 Task: Look for space in Lyubotyn, Ukraine from 5th September, 2023 to 12th September, 2023 for 2 adults in price range Rs.10000 to Rs.15000.  With 1  bedroom having 1 bed and 1 bathroom. Property type can be house, flat, guest house, hotel. Booking option can be shelf check-in. Required host language is English.
Action: Mouse moved to (537, 136)
Screenshot: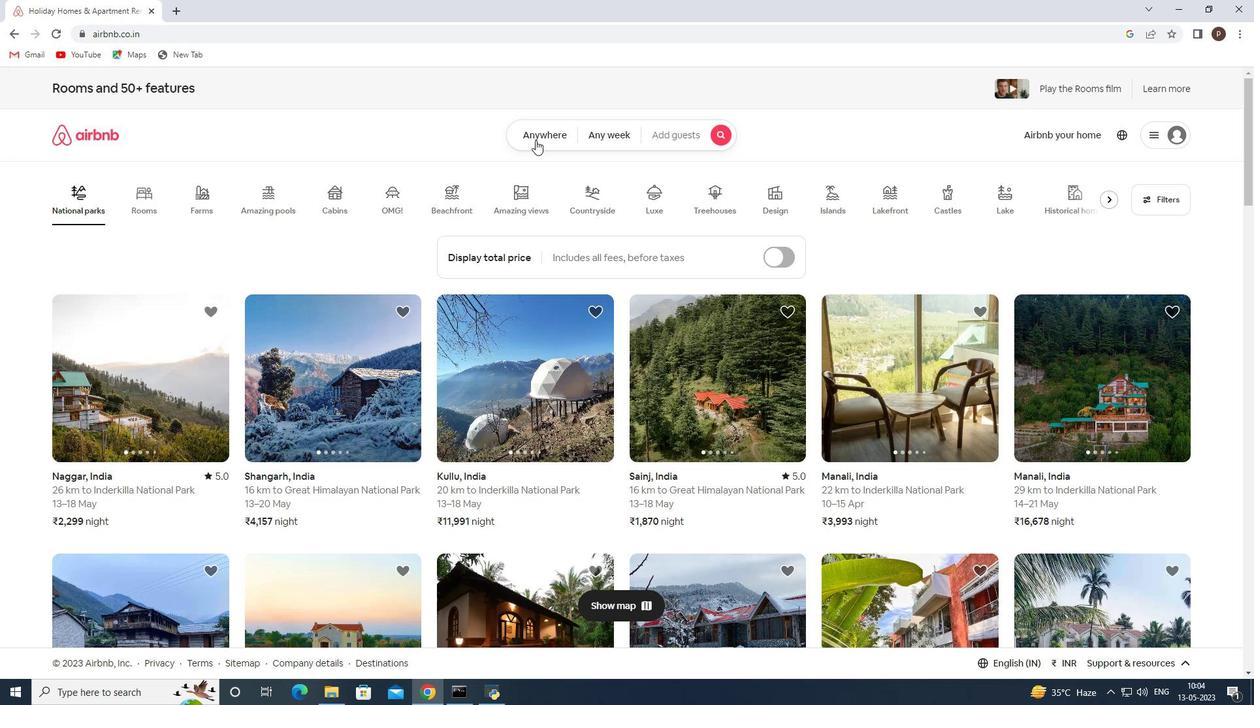 
Action: Mouse pressed left at (537, 136)
Screenshot: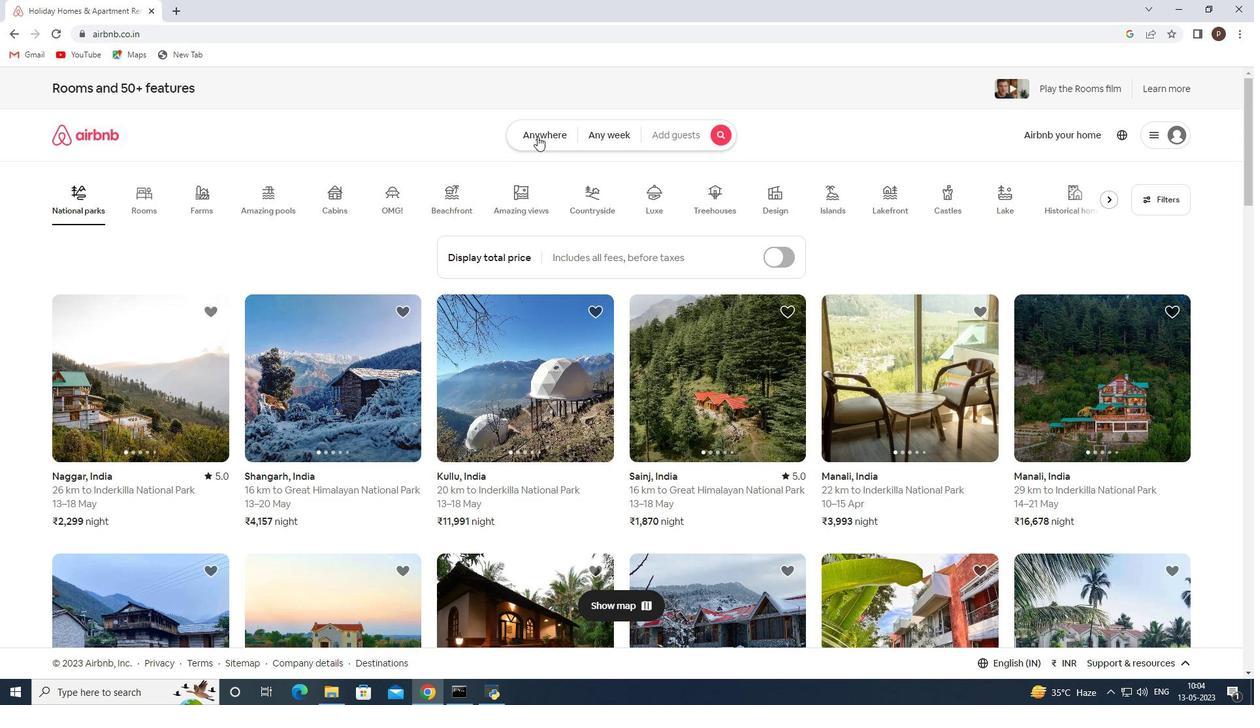 
Action: Mouse moved to (398, 190)
Screenshot: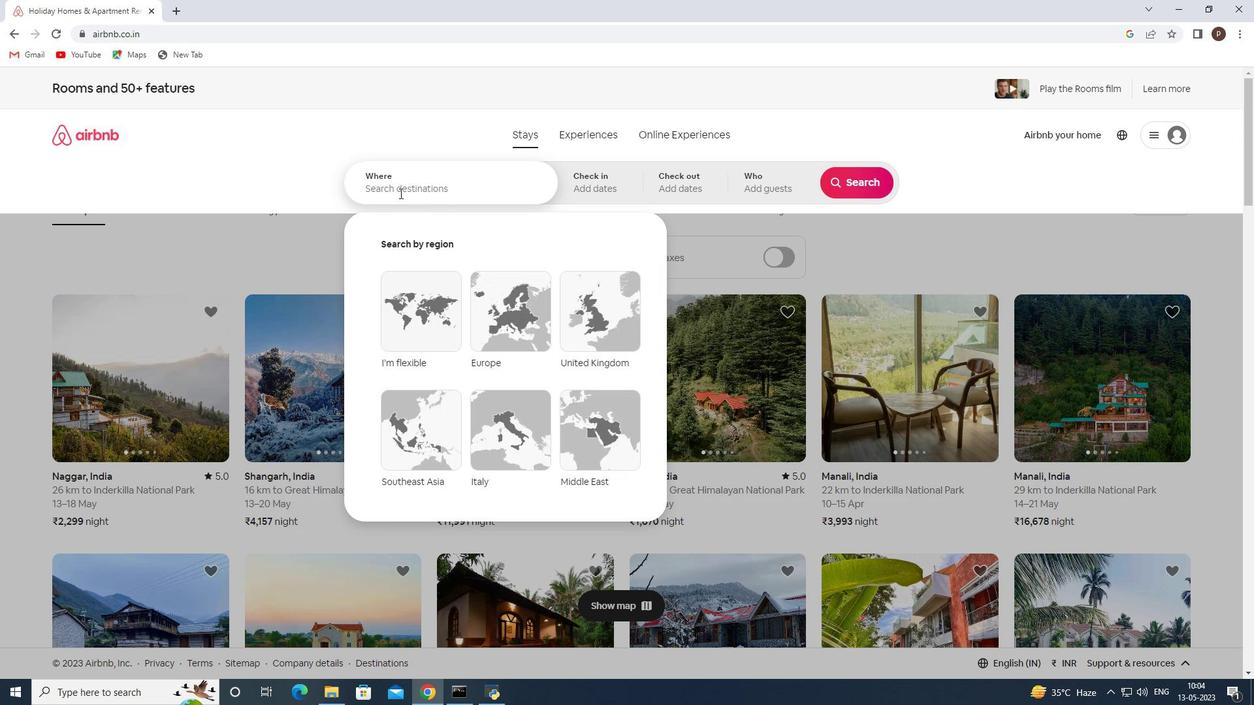 
Action: Mouse pressed left at (398, 190)
Screenshot: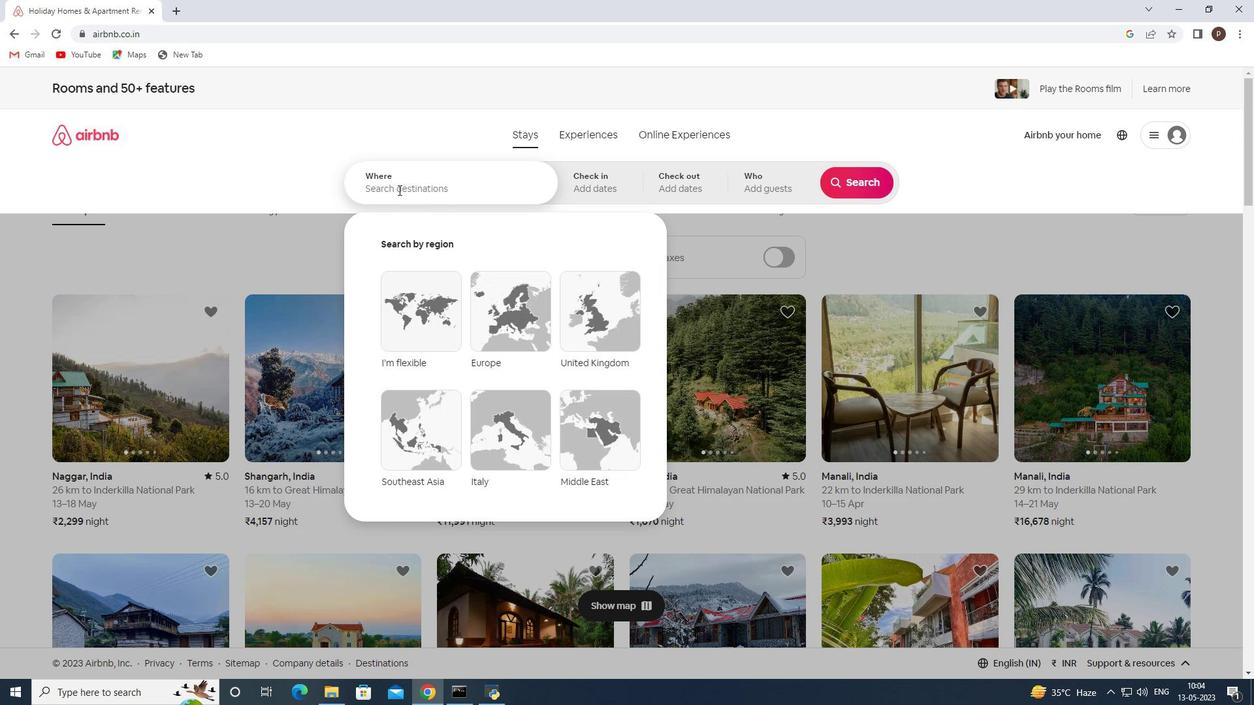 
Action: Key pressed <Key.caps_lock>L<Key.caps_lock>yubotyn,<Key.space><Key.caps_lock>U<Key.caps_lock>kraine<Key.enter>
Screenshot: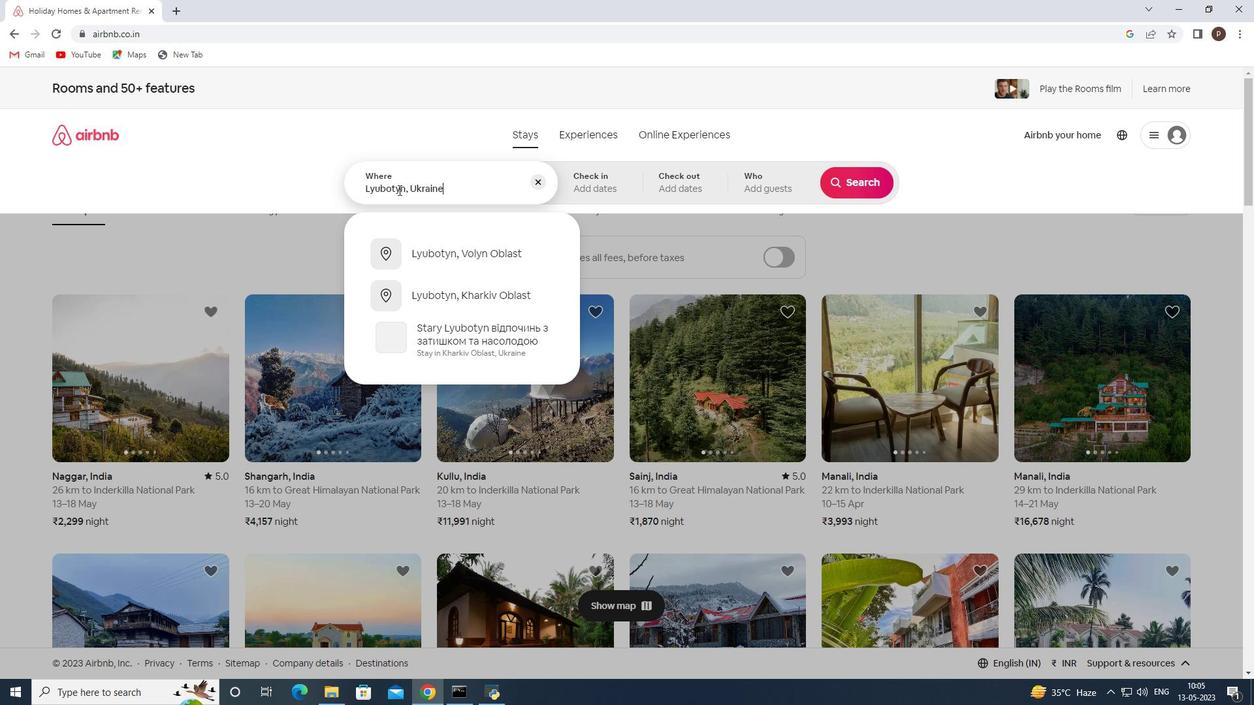 
Action: Mouse moved to (859, 284)
Screenshot: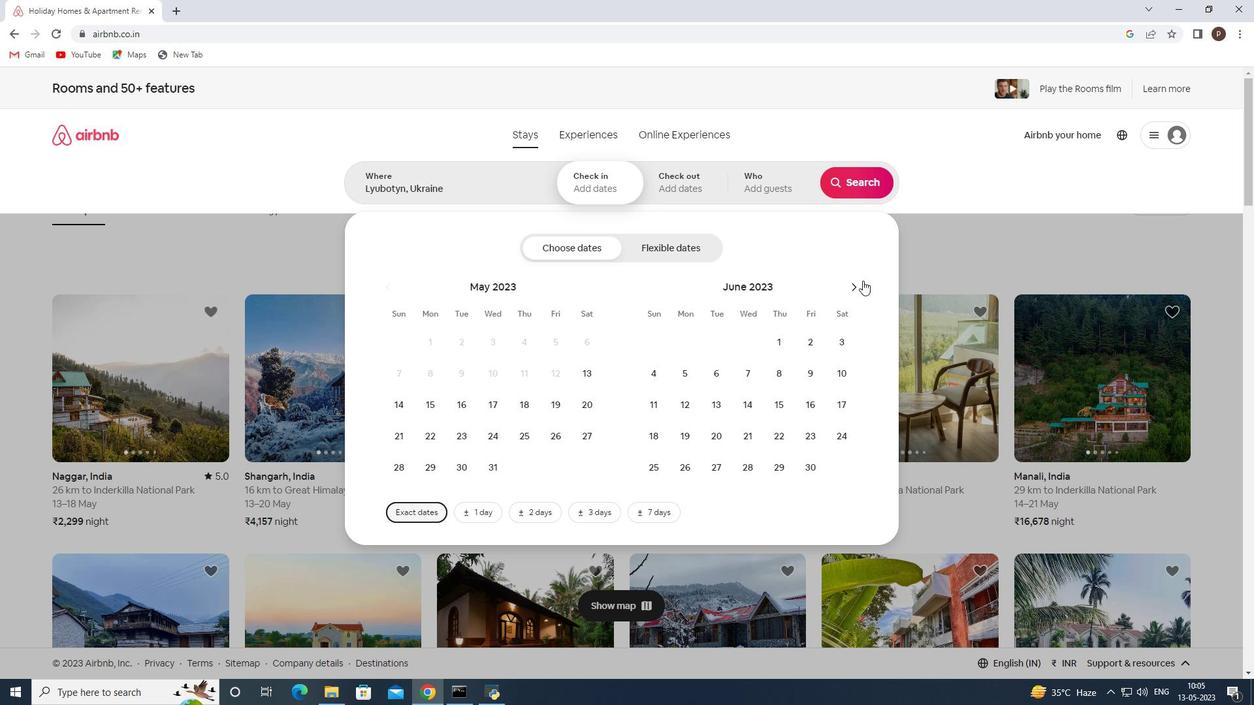 
Action: Mouse pressed left at (859, 284)
Screenshot: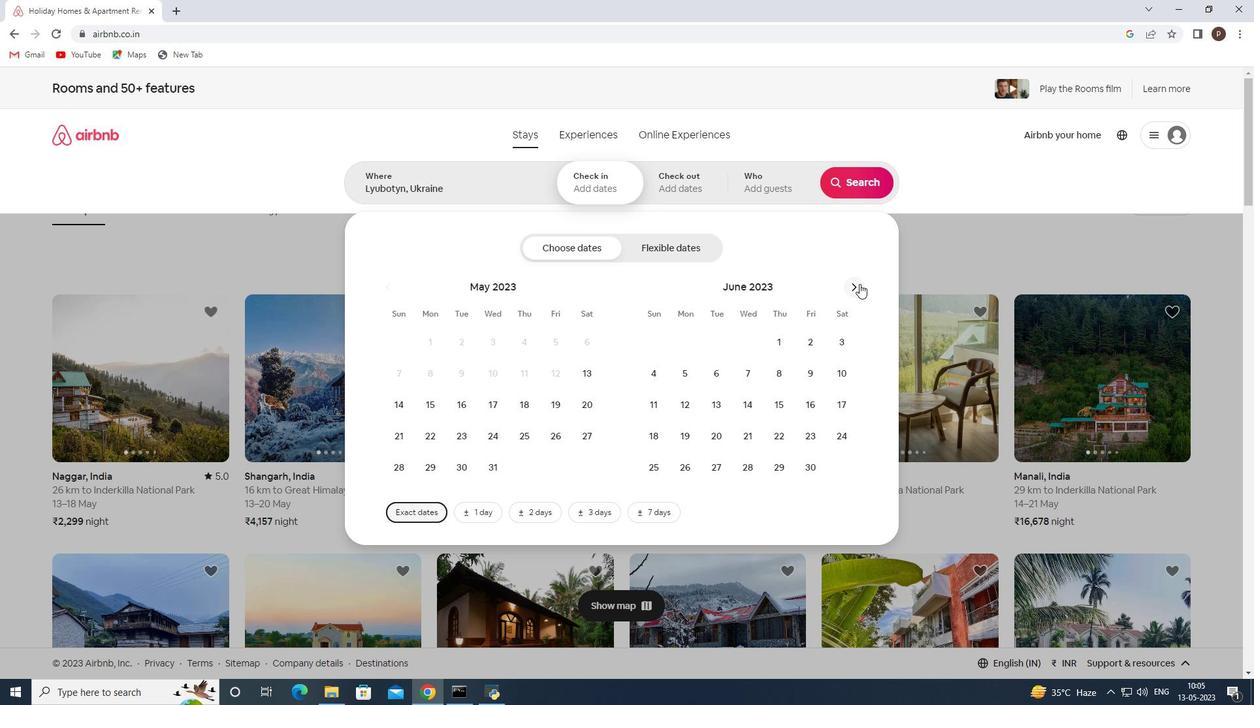 
Action: Mouse pressed left at (859, 284)
Screenshot: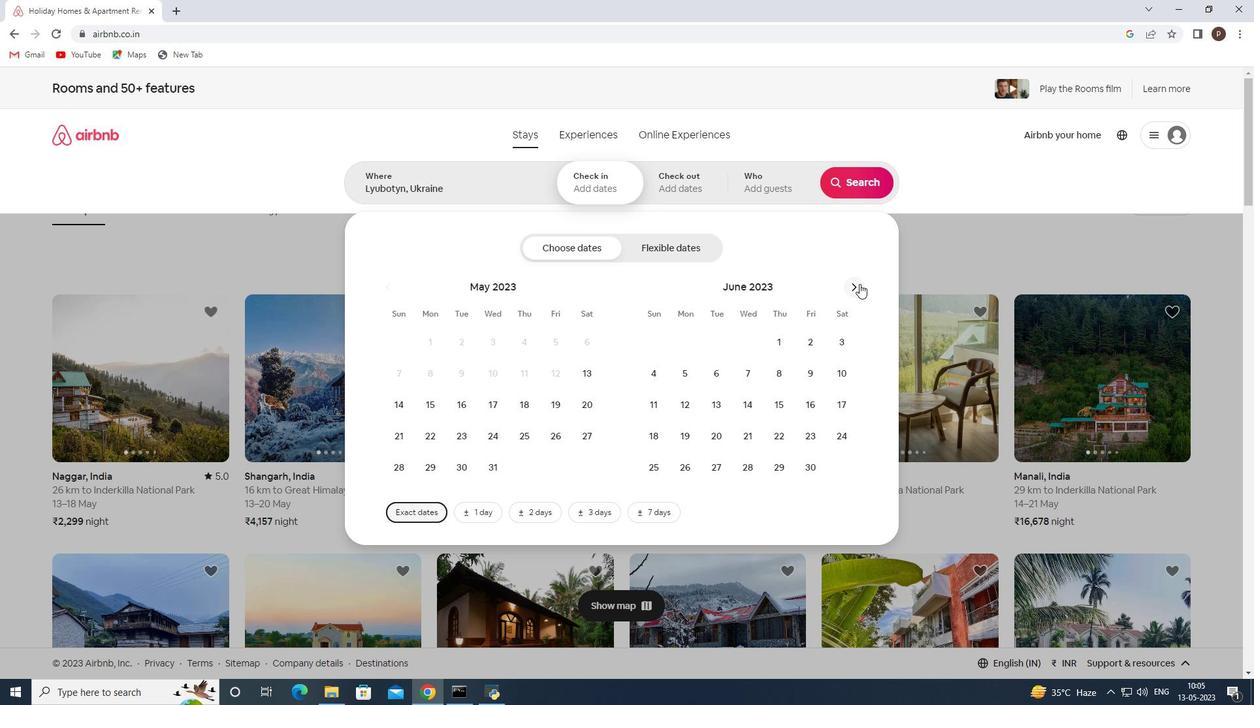 
Action: Mouse pressed left at (859, 284)
Screenshot: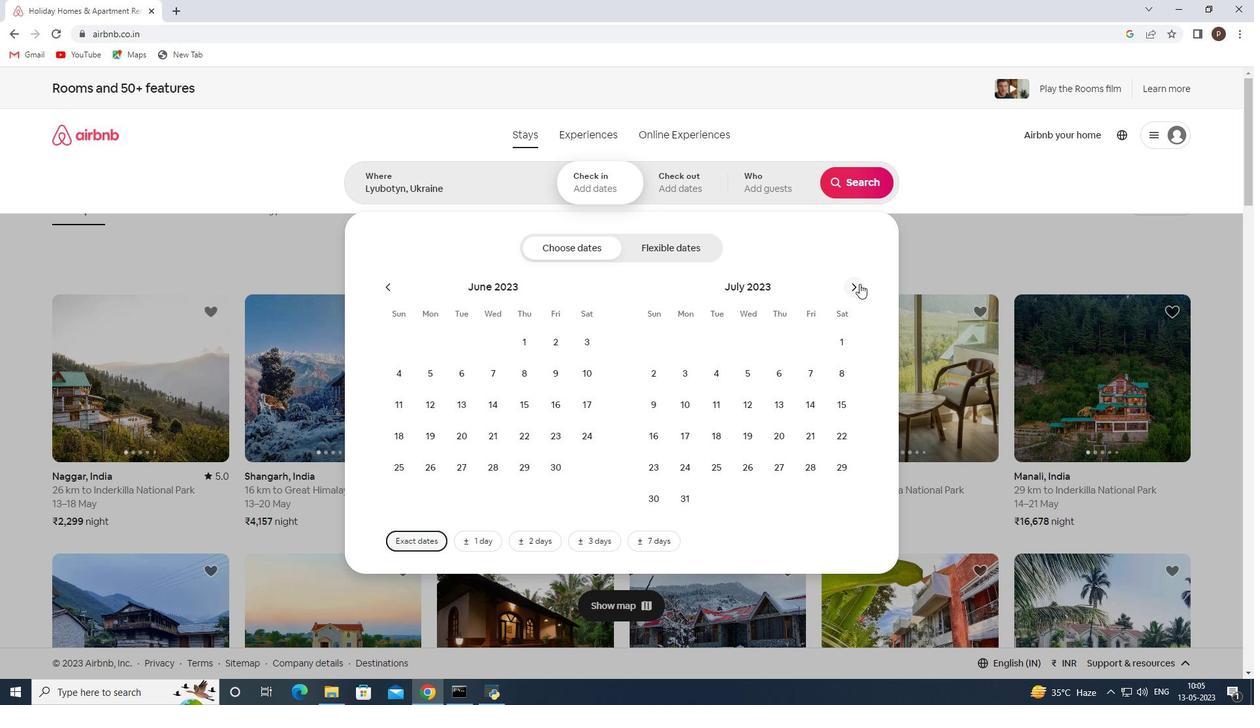 
Action: Mouse pressed left at (859, 284)
Screenshot: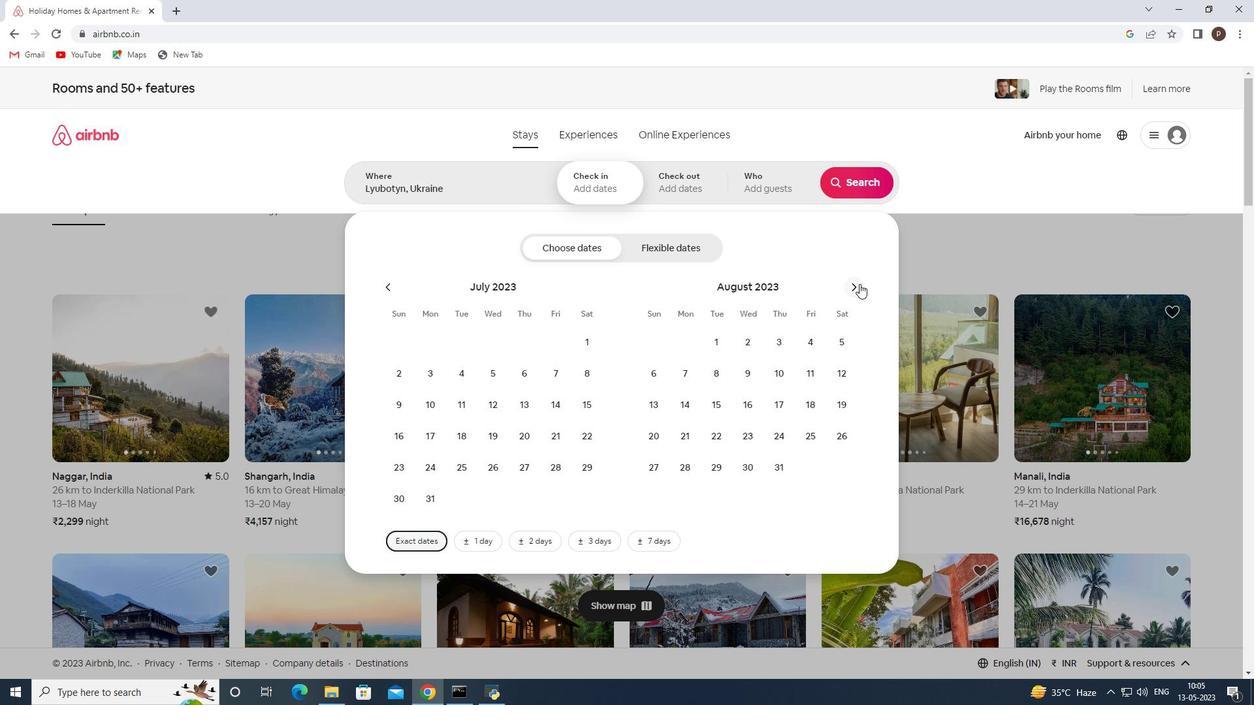 
Action: Mouse moved to (716, 371)
Screenshot: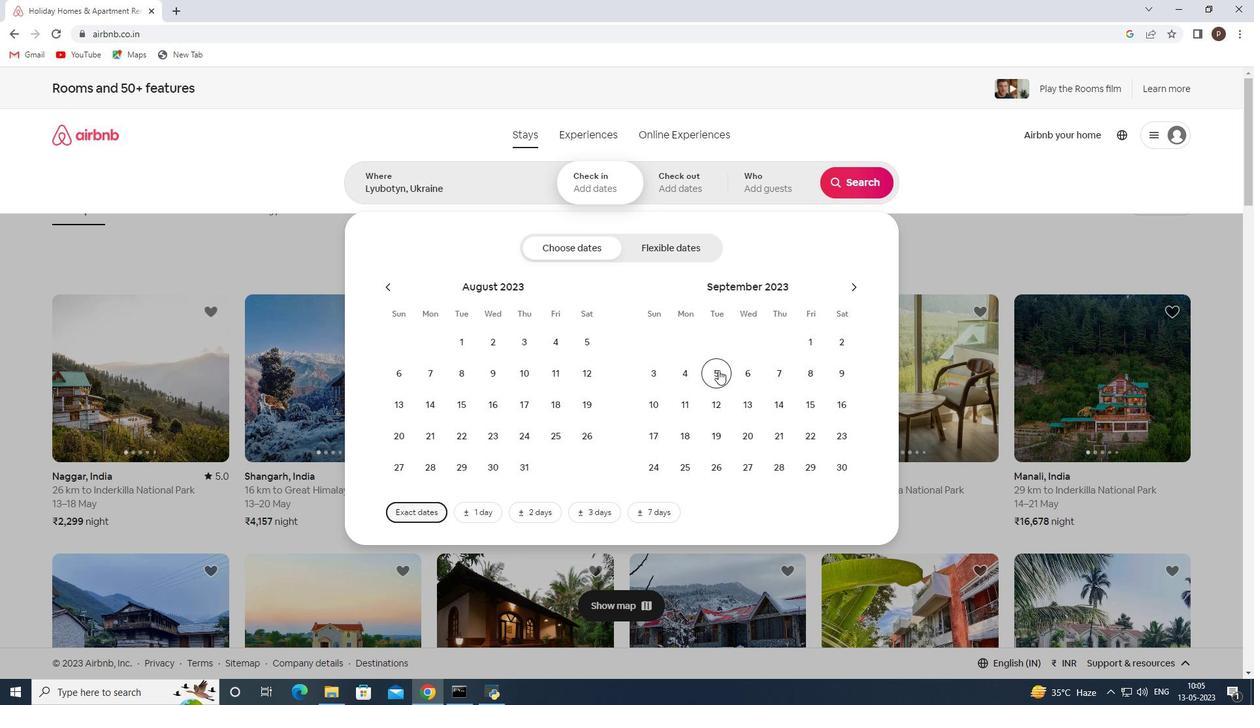 
Action: Mouse pressed left at (716, 371)
Screenshot: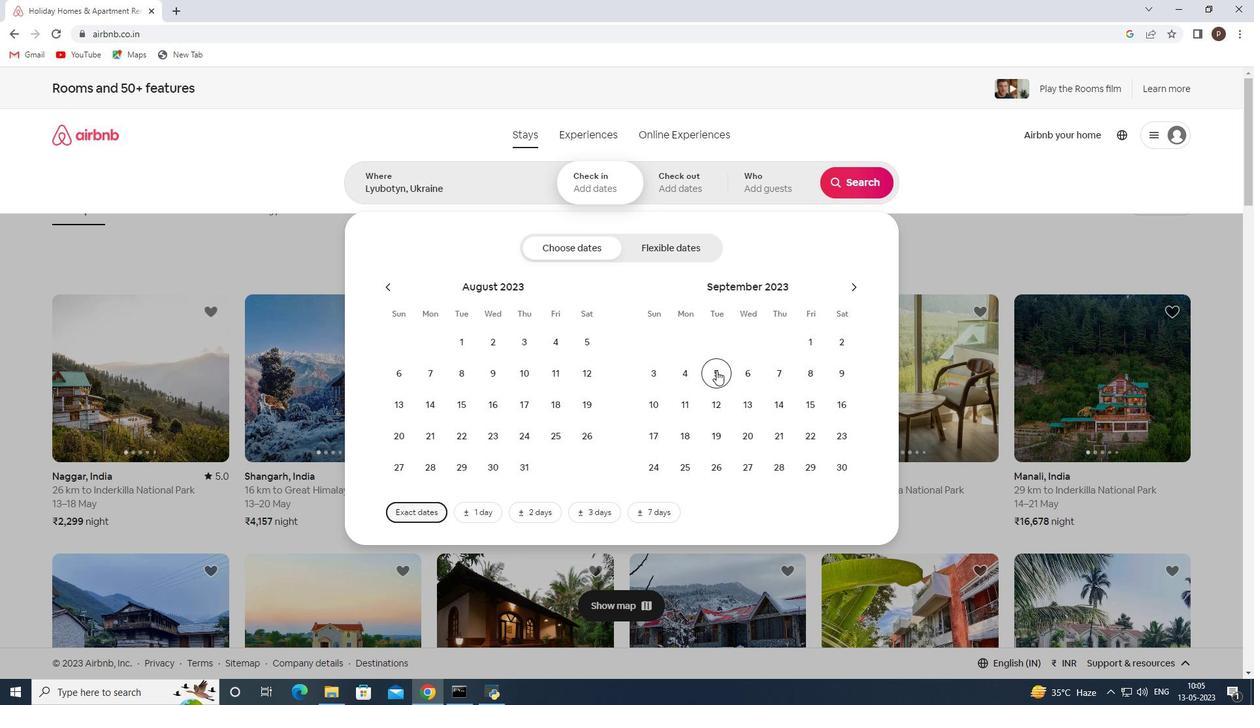 
Action: Mouse moved to (713, 402)
Screenshot: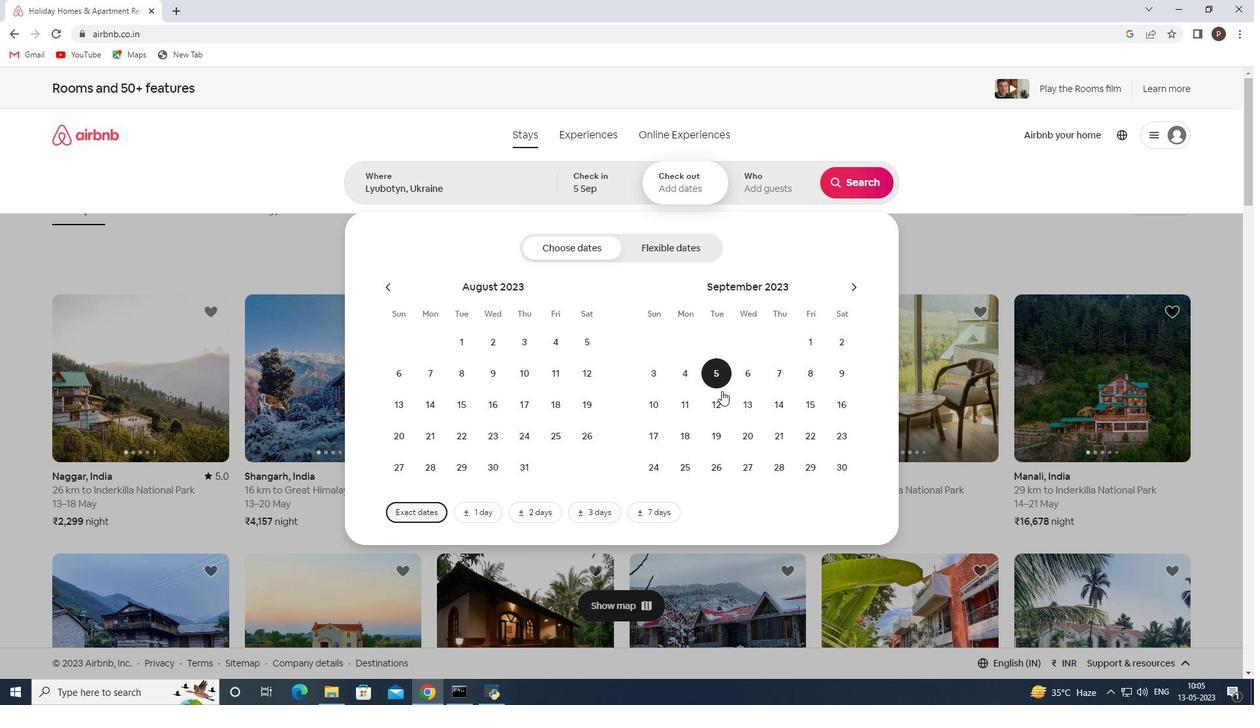 
Action: Mouse pressed left at (713, 402)
Screenshot: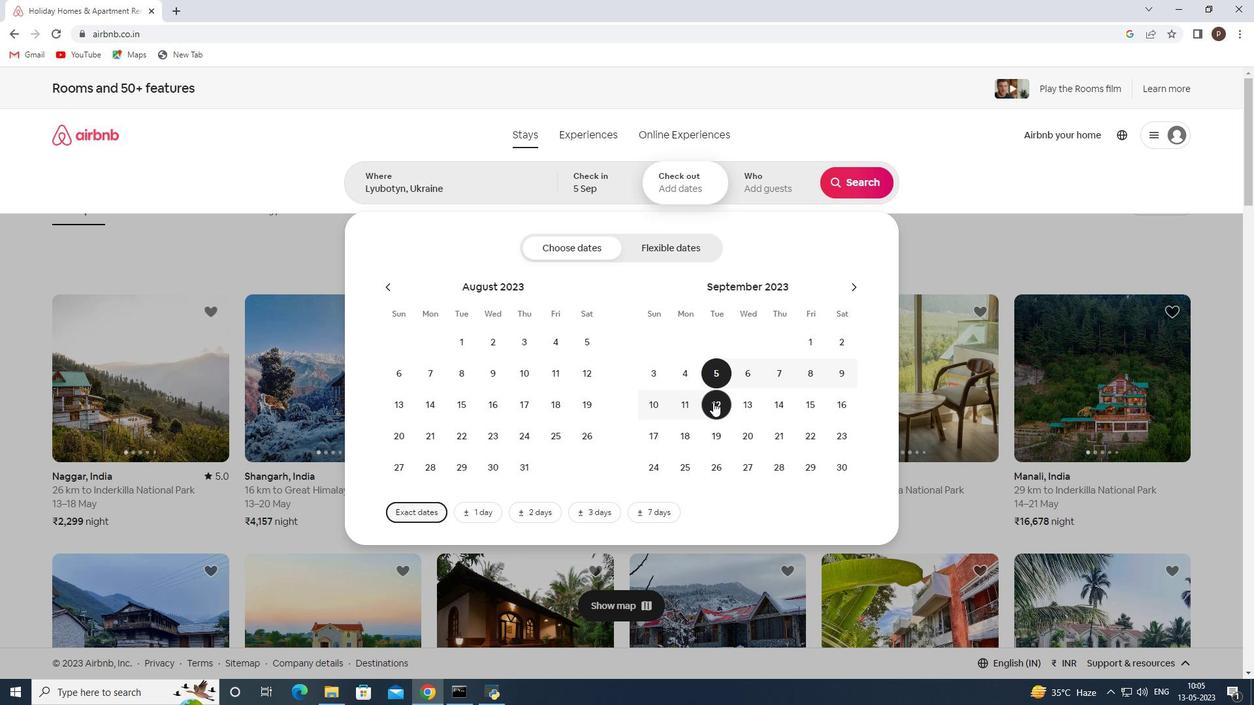 
Action: Mouse moved to (758, 188)
Screenshot: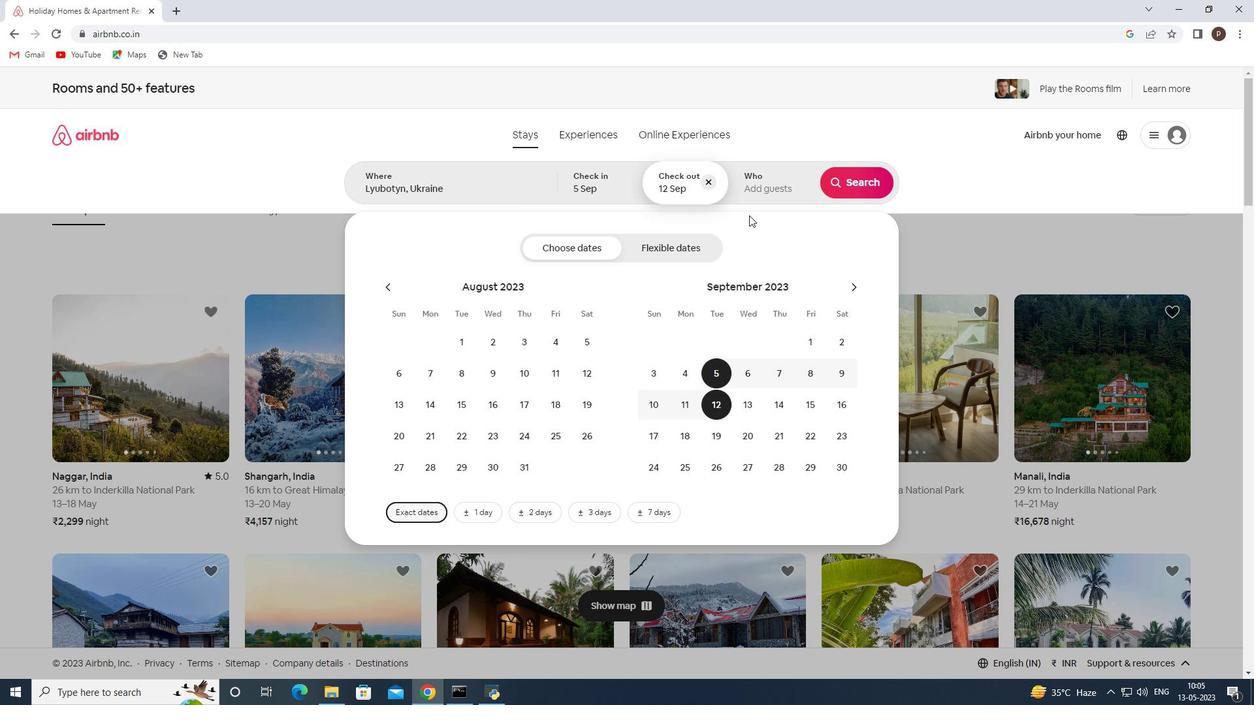 
Action: Mouse pressed left at (758, 188)
Screenshot: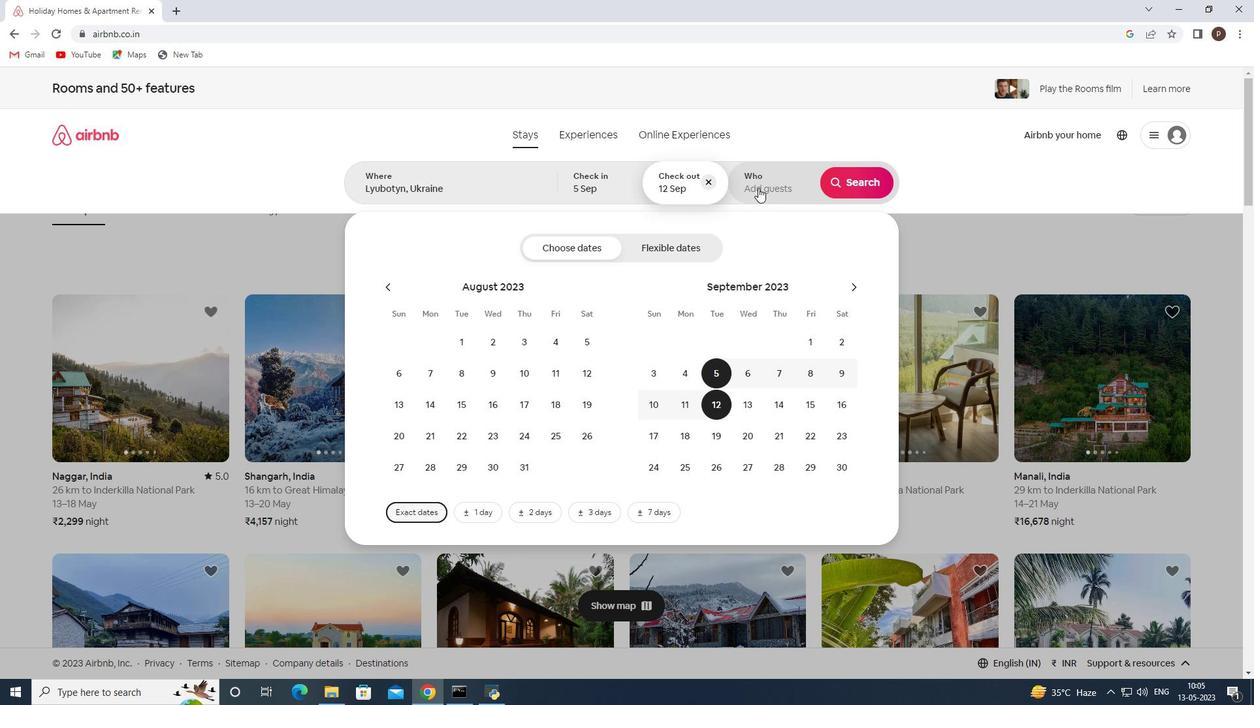 
Action: Mouse moved to (857, 248)
Screenshot: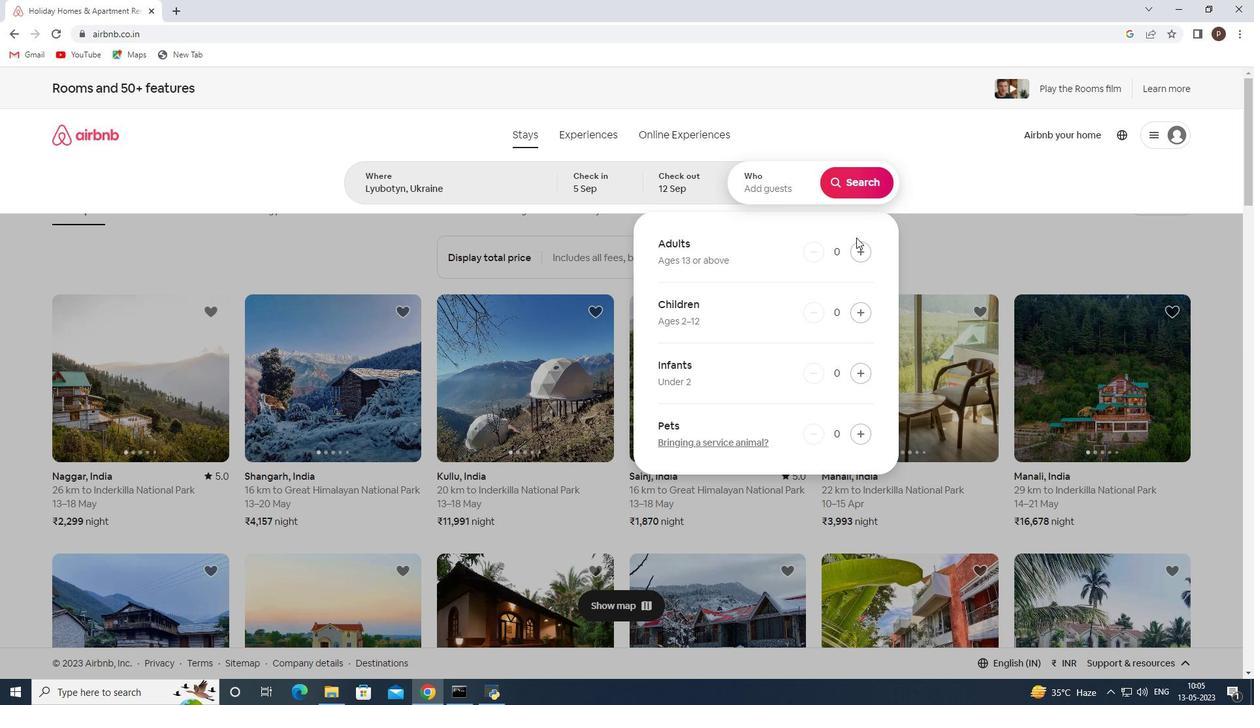 
Action: Mouse pressed left at (857, 248)
Screenshot: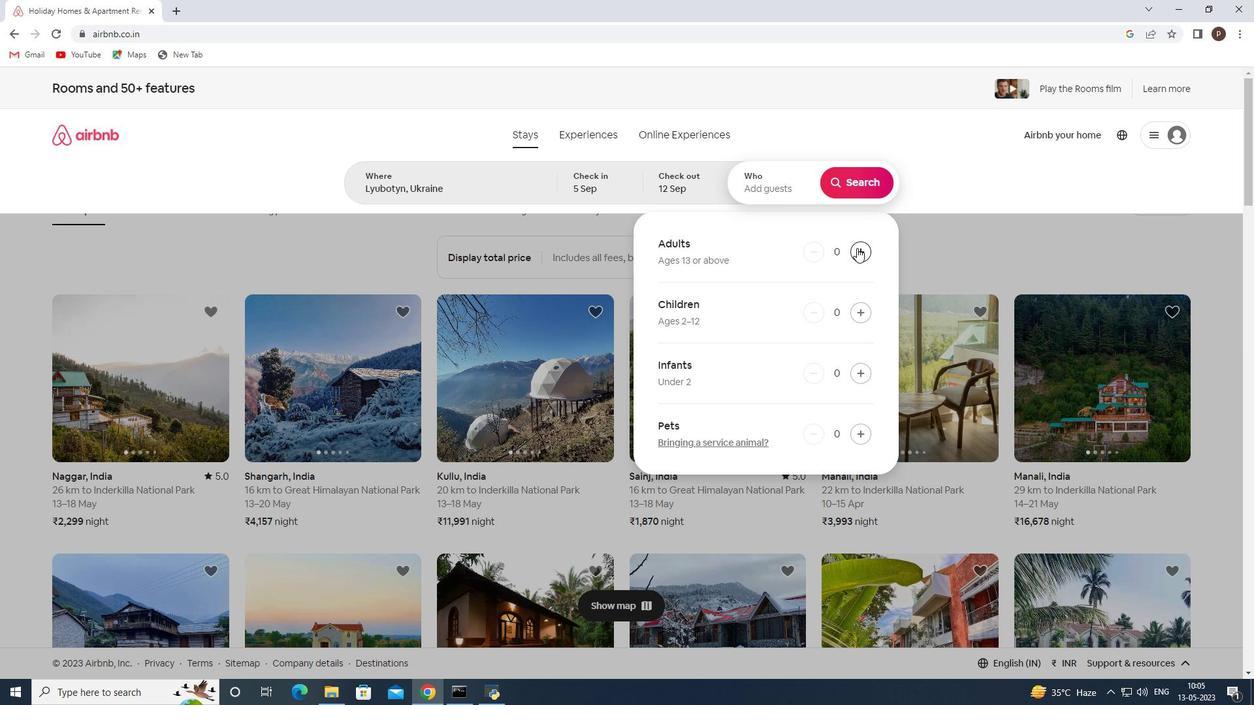 
Action: Mouse pressed left at (857, 248)
Screenshot: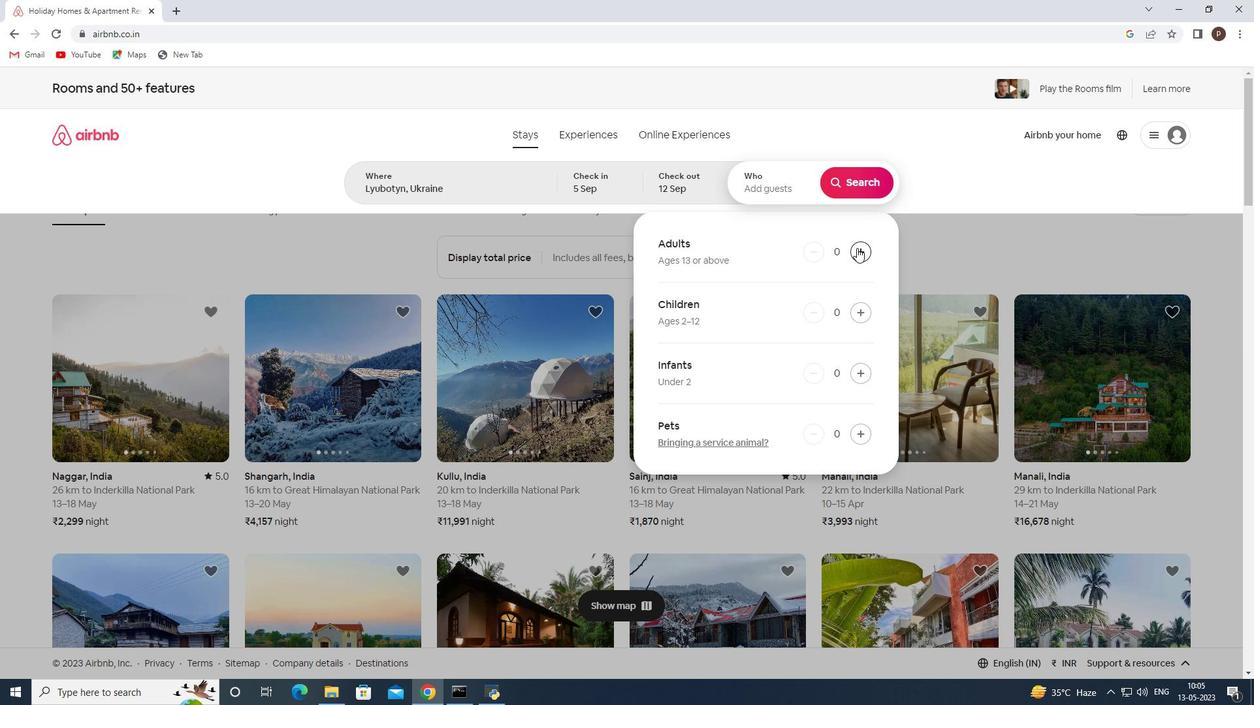 
Action: Mouse moved to (850, 183)
Screenshot: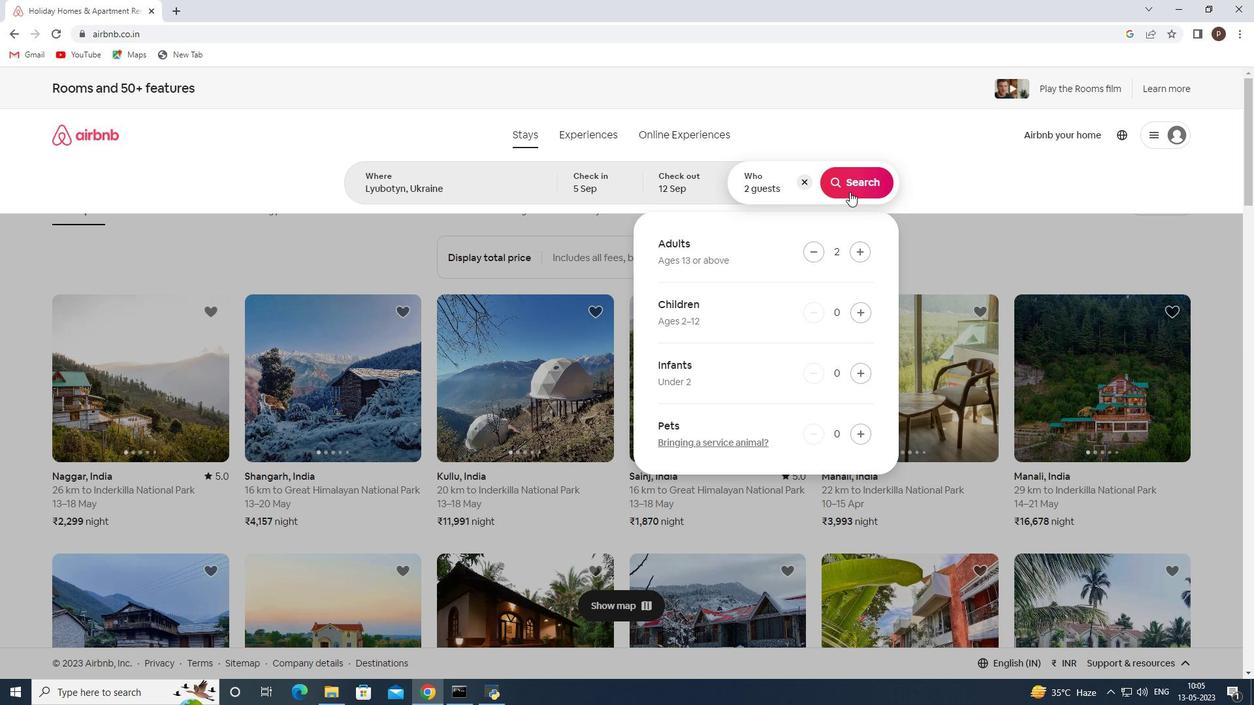 
Action: Mouse pressed left at (850, 183)
Screenshot: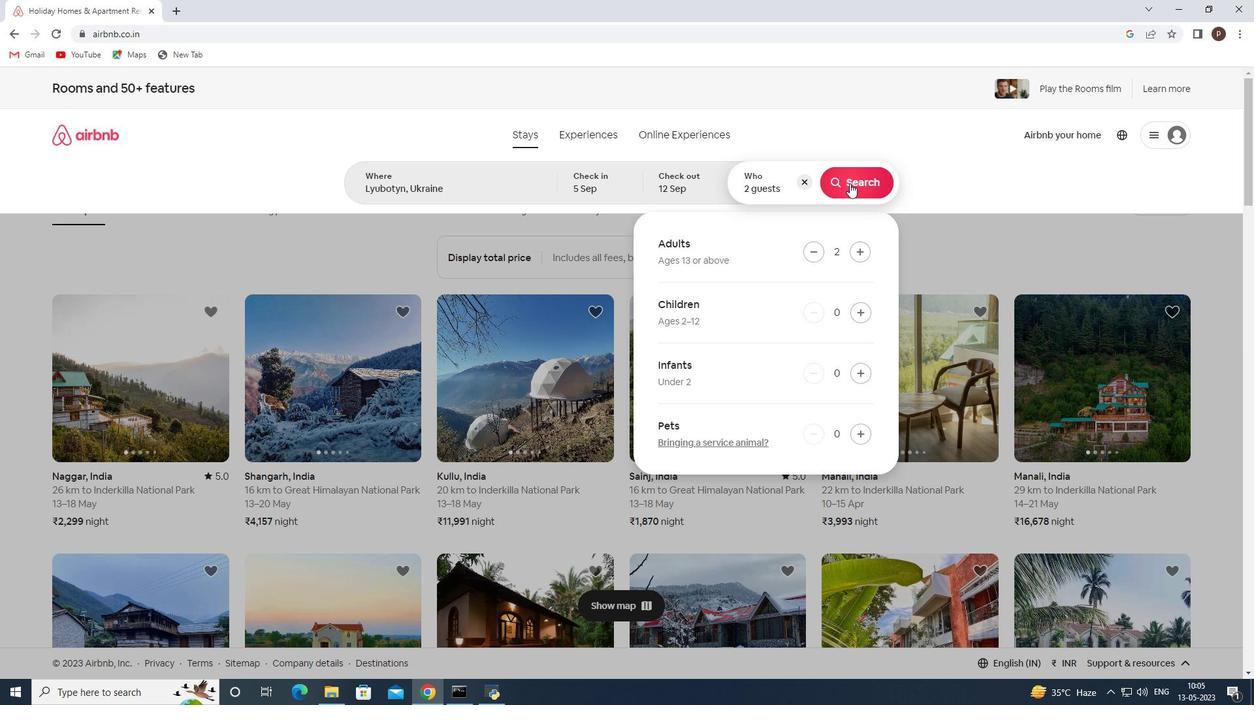 
Action: Mouse moved to (1174, 139)
Screenshot: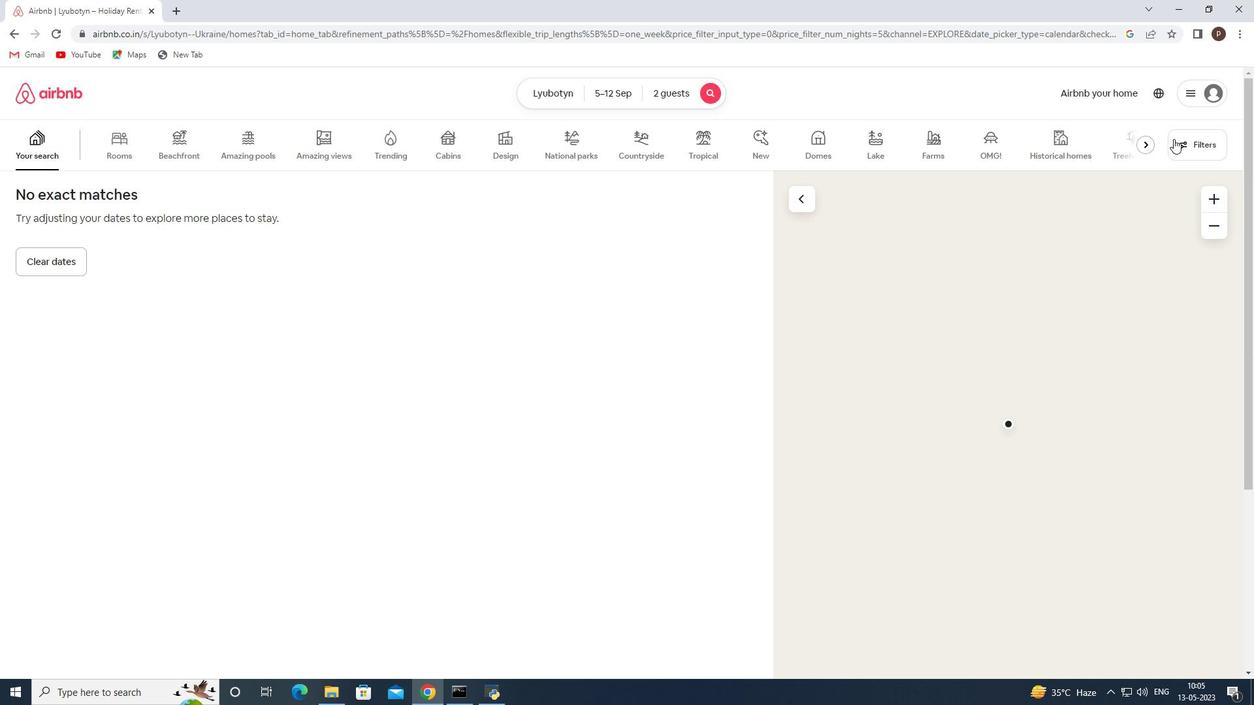 
Action: Mouse pressed left at (1174, 139)
Screenshot: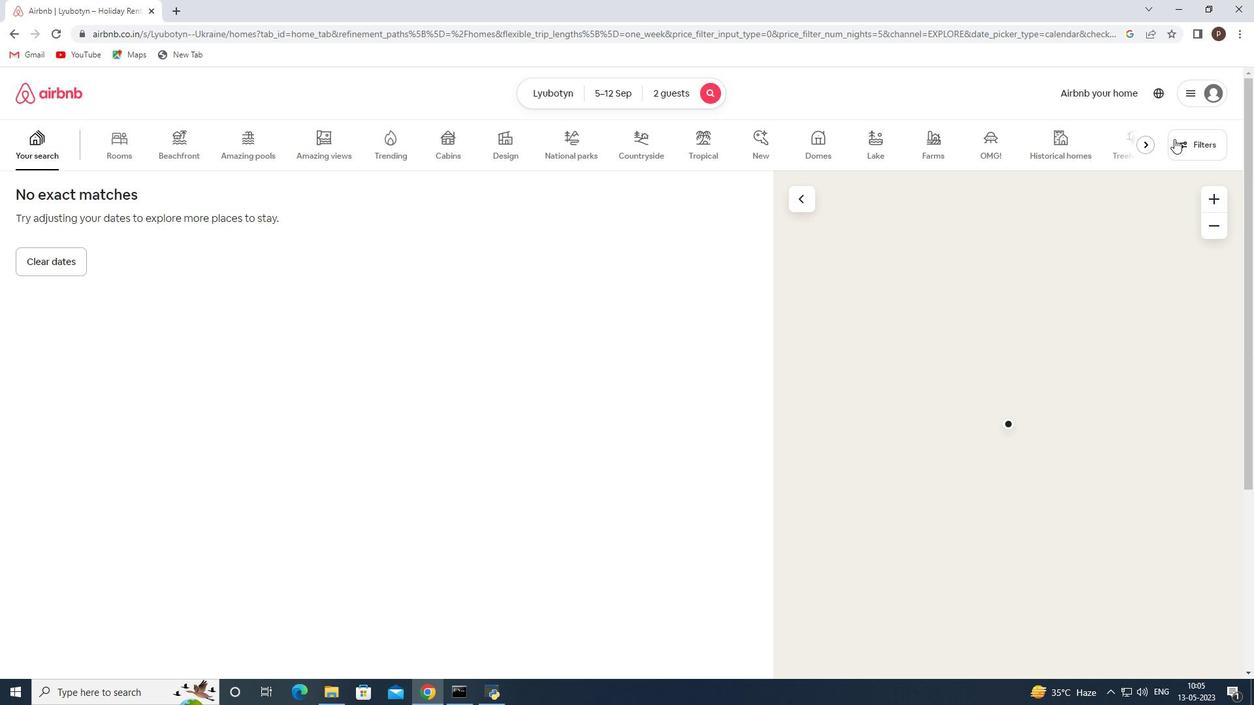 
Action: Mouse moved to (433, 464)
Screenshot: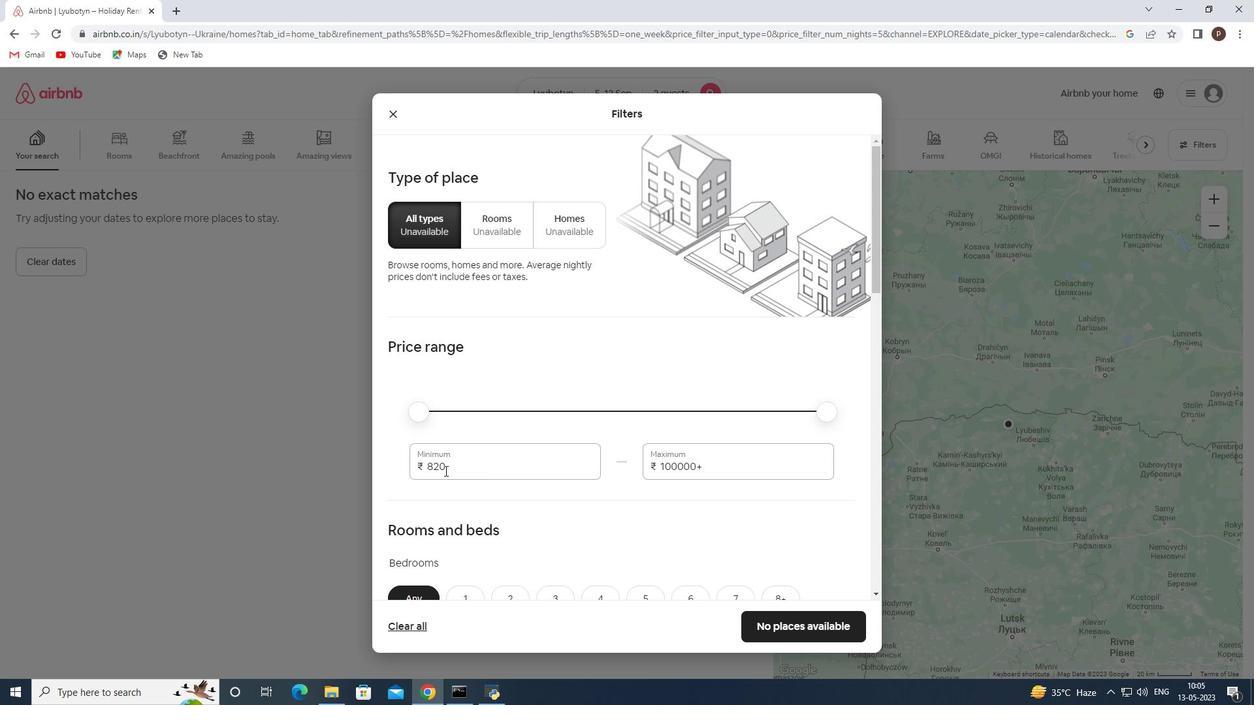 
Action: Mouse pressed left at (433, 464)
Screenshot: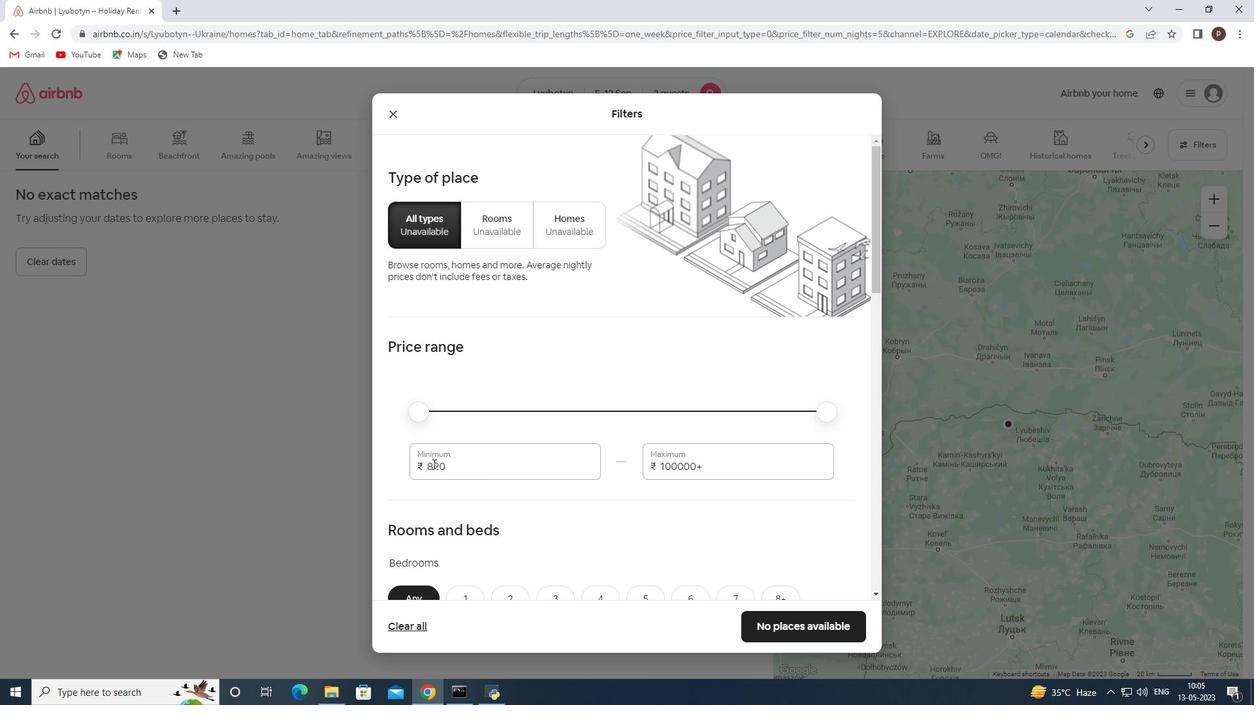 
Action: Mouse pressed left at (433, 464)
Screenshot: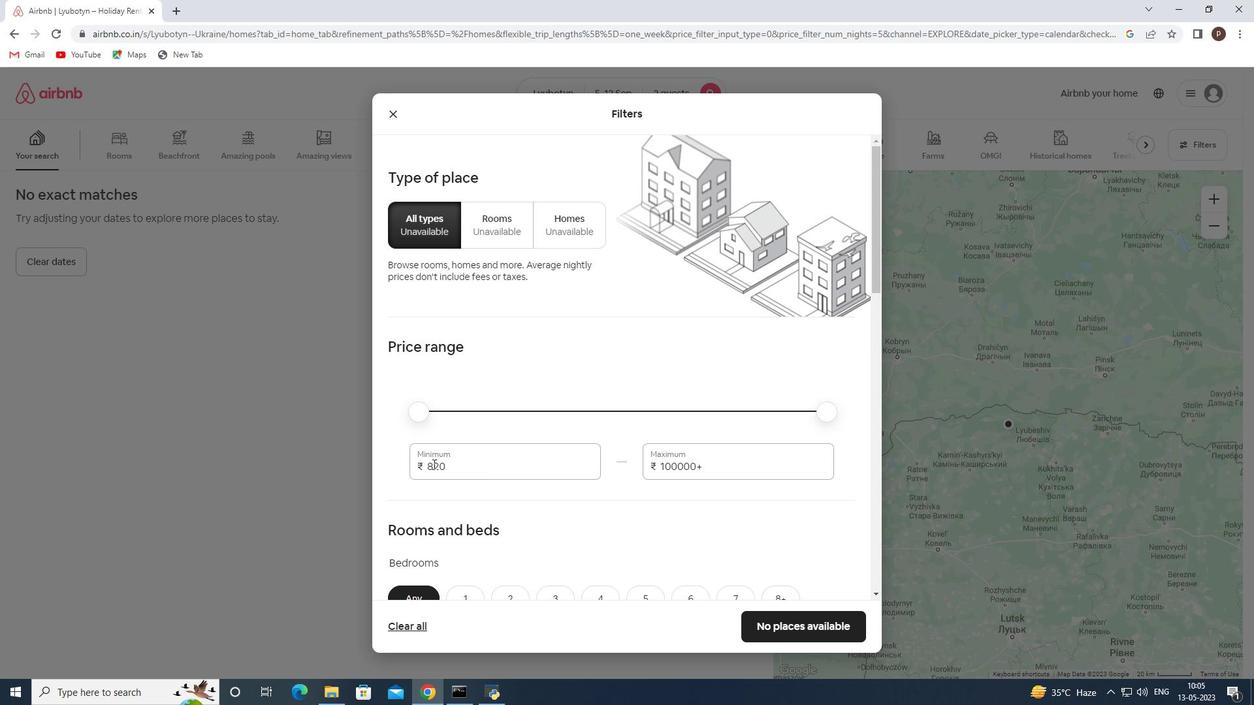 
Action: Key pressed 10000<Key.tab>15000
Screenshot: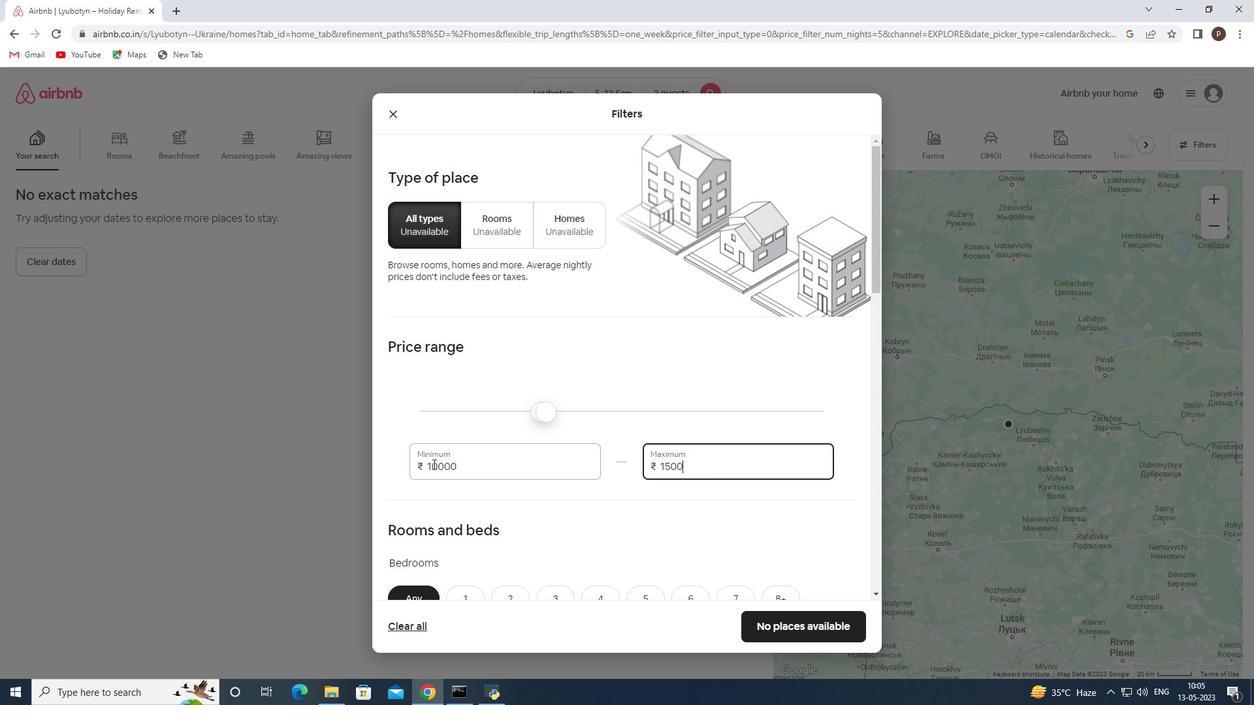 
Action: Mouse moved to (459, 521)
Screenshot: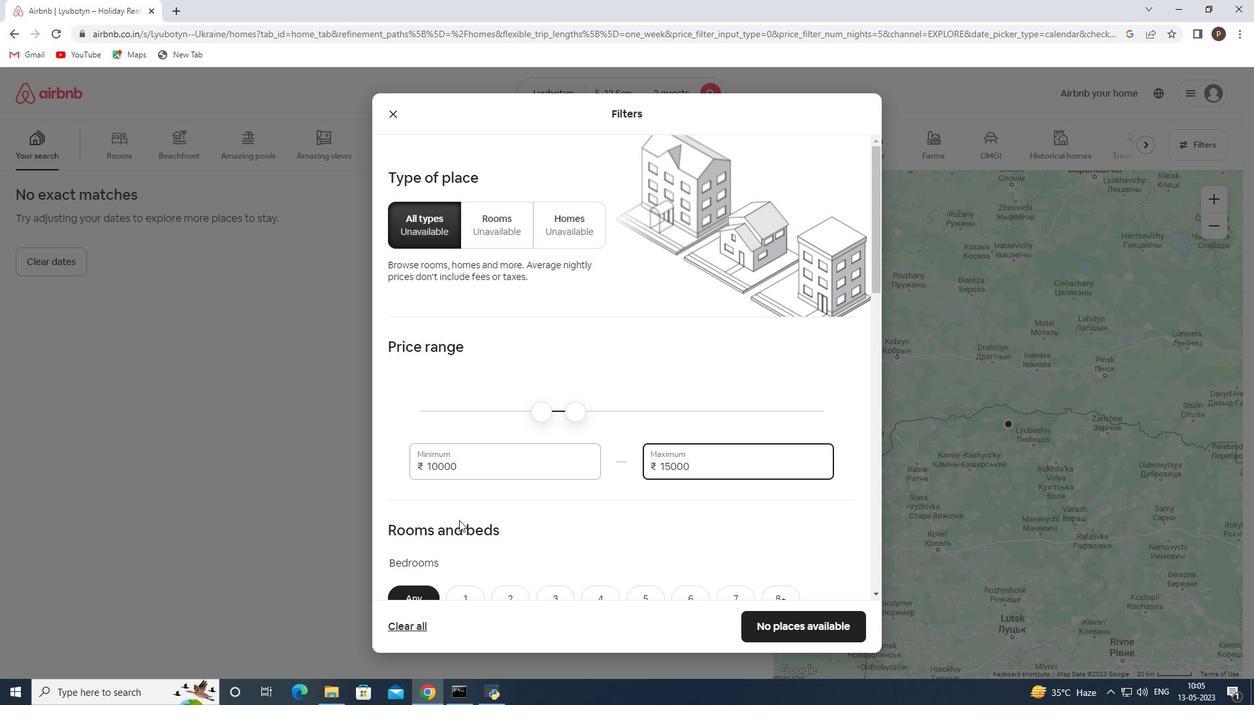 
Action: Mouse scrolled (459, 520) with delta (0, 0)
Screenshot: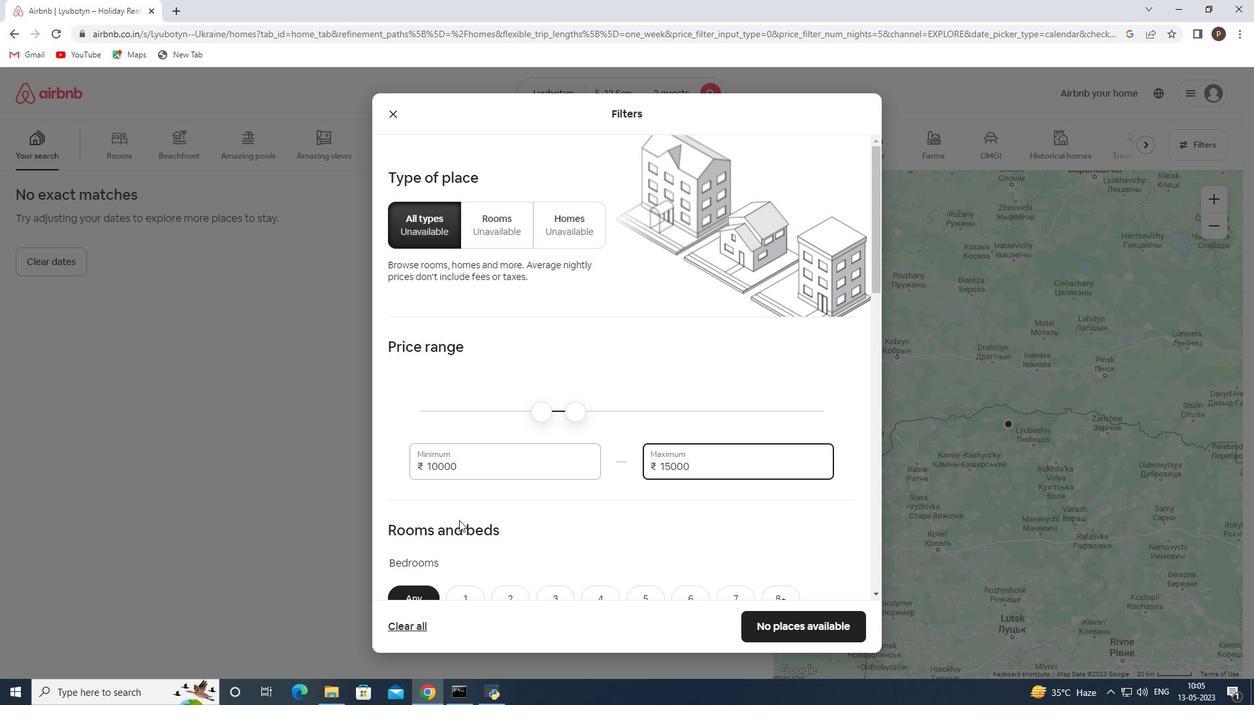 
Action: Mouse scrolled (459, 520) with delta (0, 0)
Screenshot: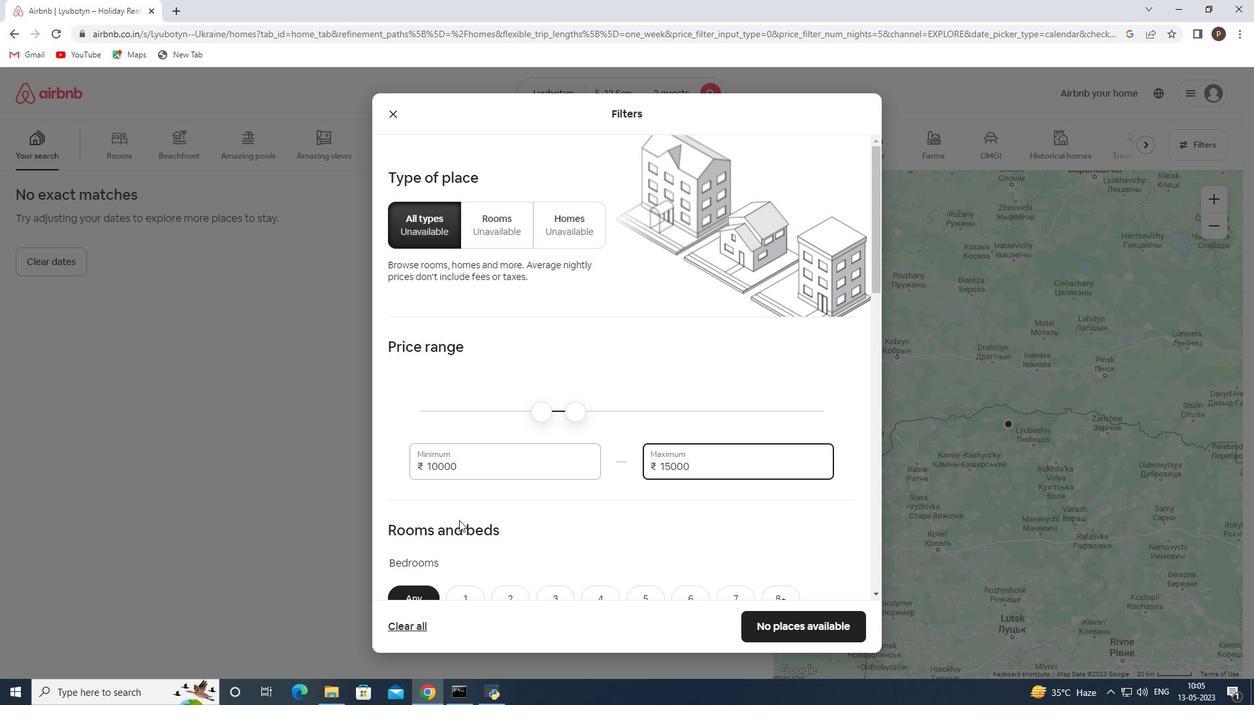 
Action: Mouse moved to (462, 482)
Screenshot: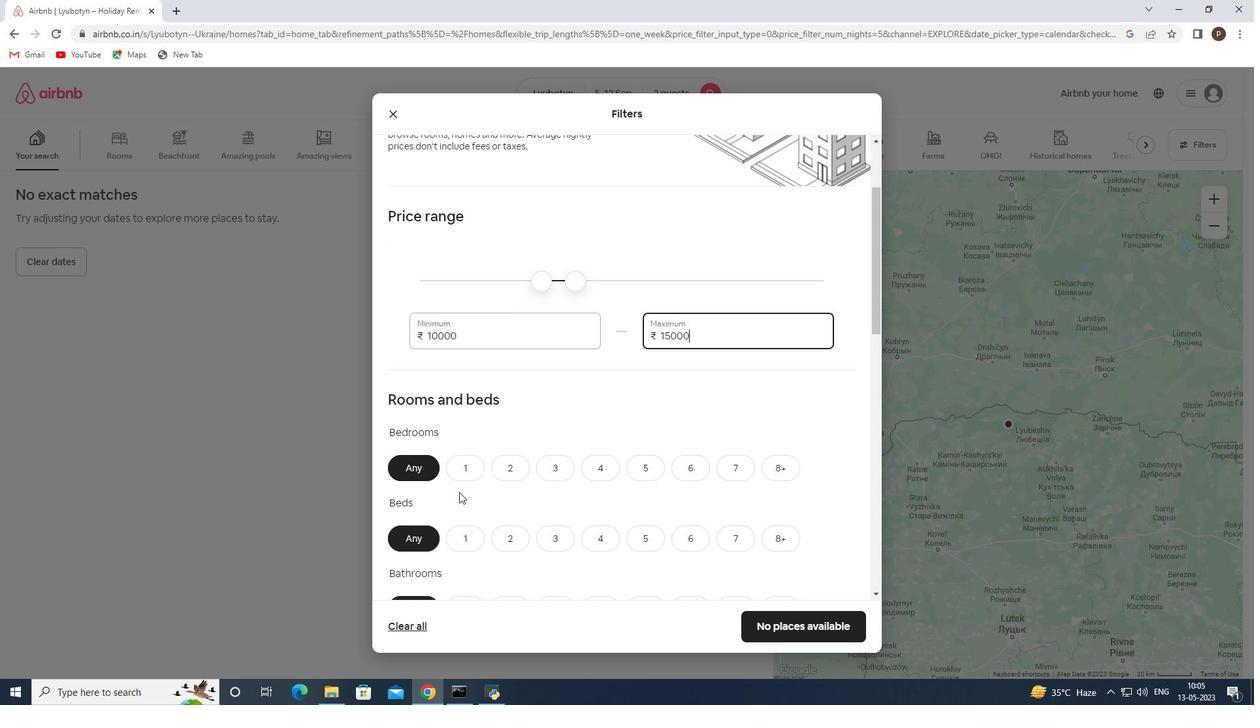 
Action: Mouse scrolled (462, 481) with delta (0, 0)
Screenshot: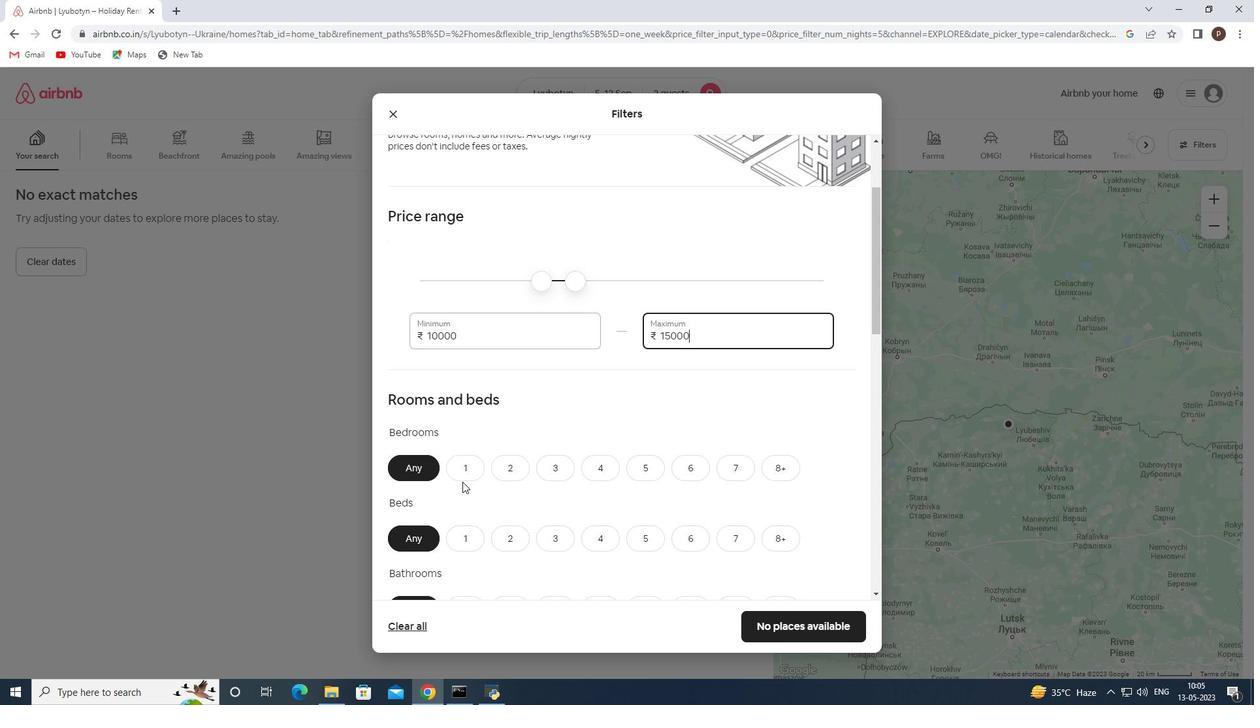 
Action: Mouse moved to (464, 409)
Screenshot: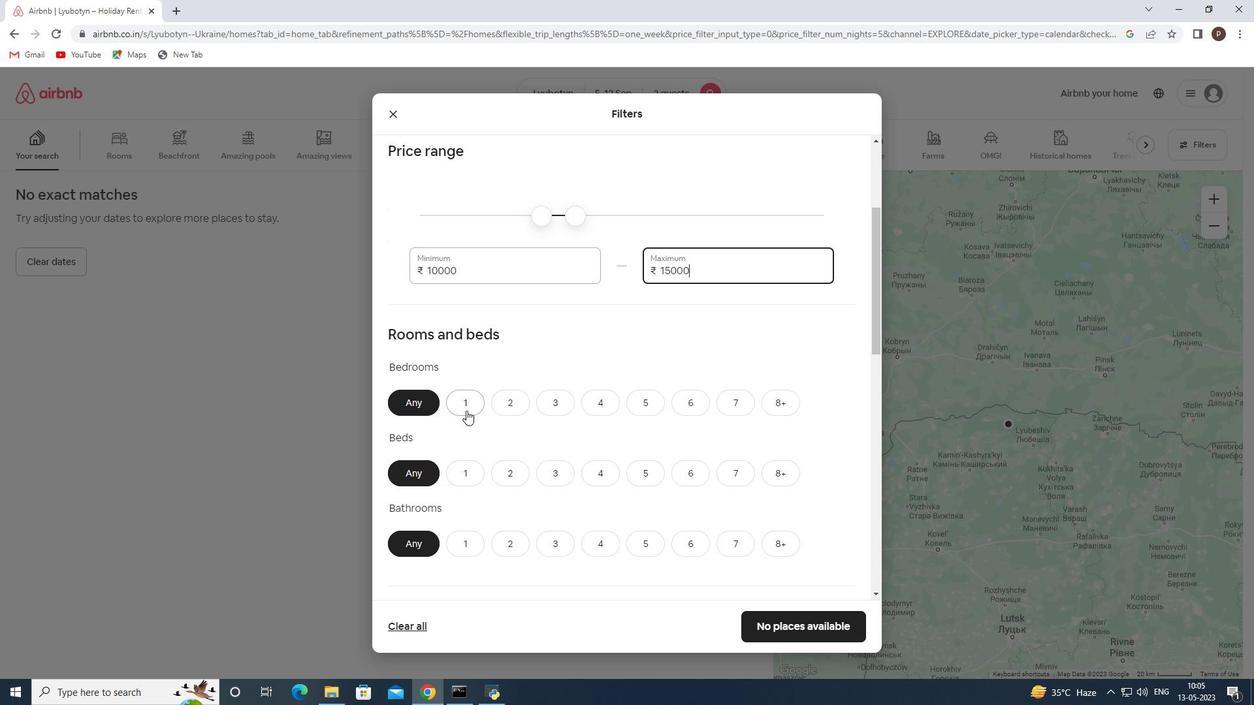 
Action: Mouse pressed left at (464, 409)
Screenshot: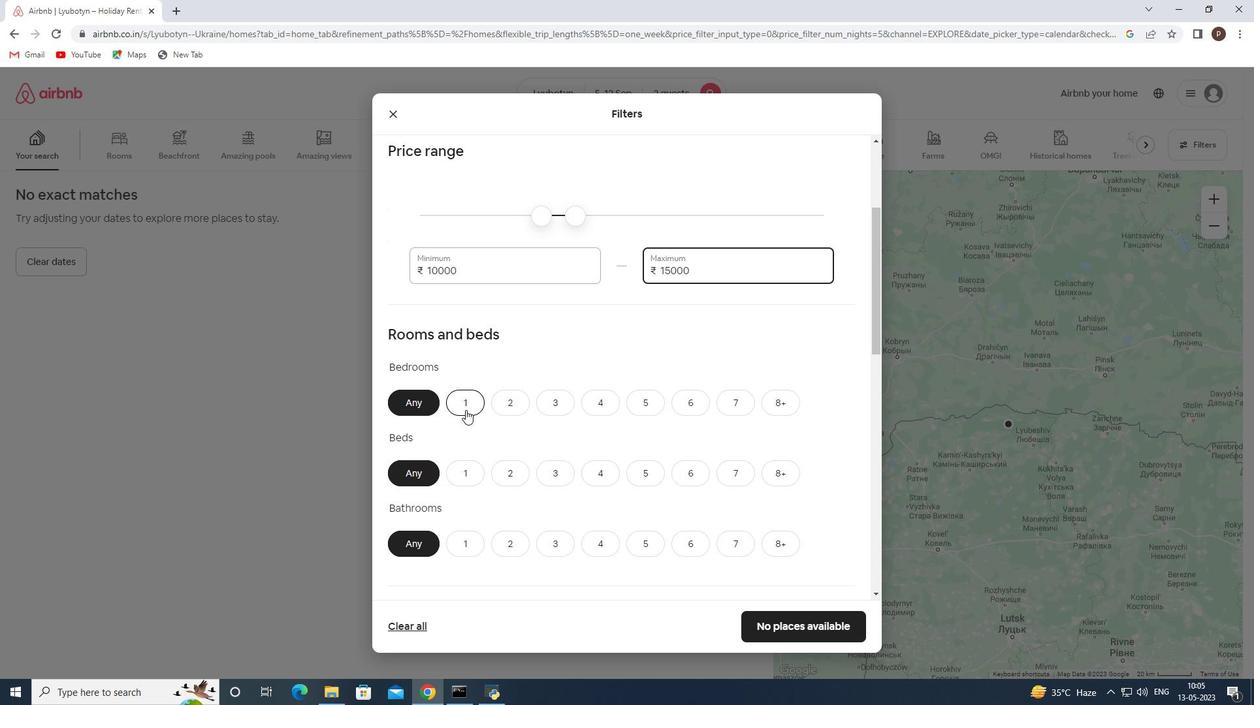 
Action: Mouse moved to (467, 480)
Screenshot: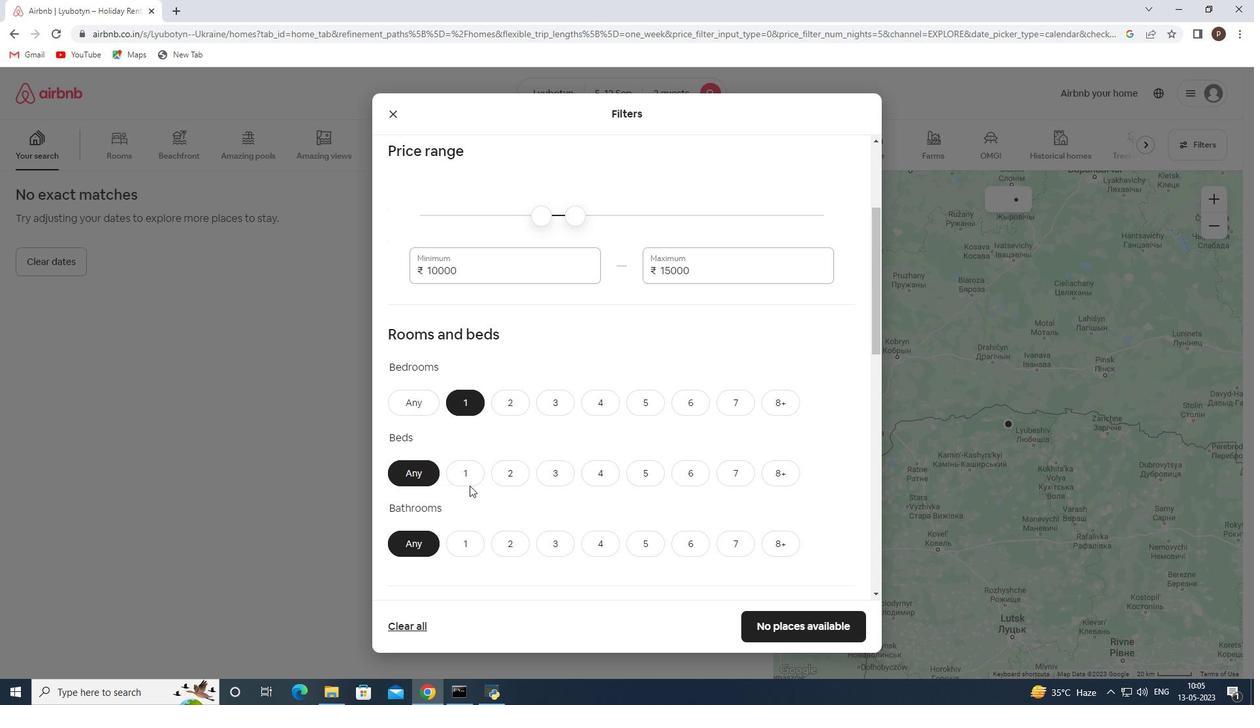 
Action: Mouse pressed left at (467, 480)
Screenshot: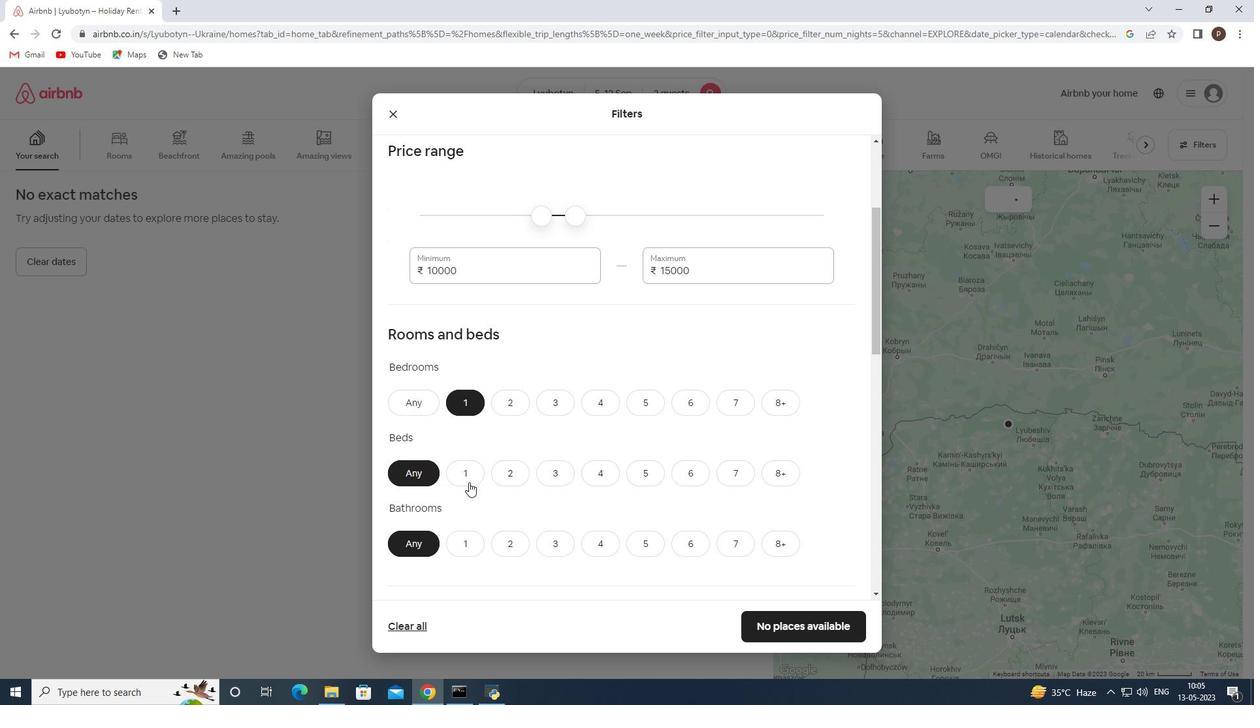 
Action: Mouse moved to (463, 536)
Screenshot: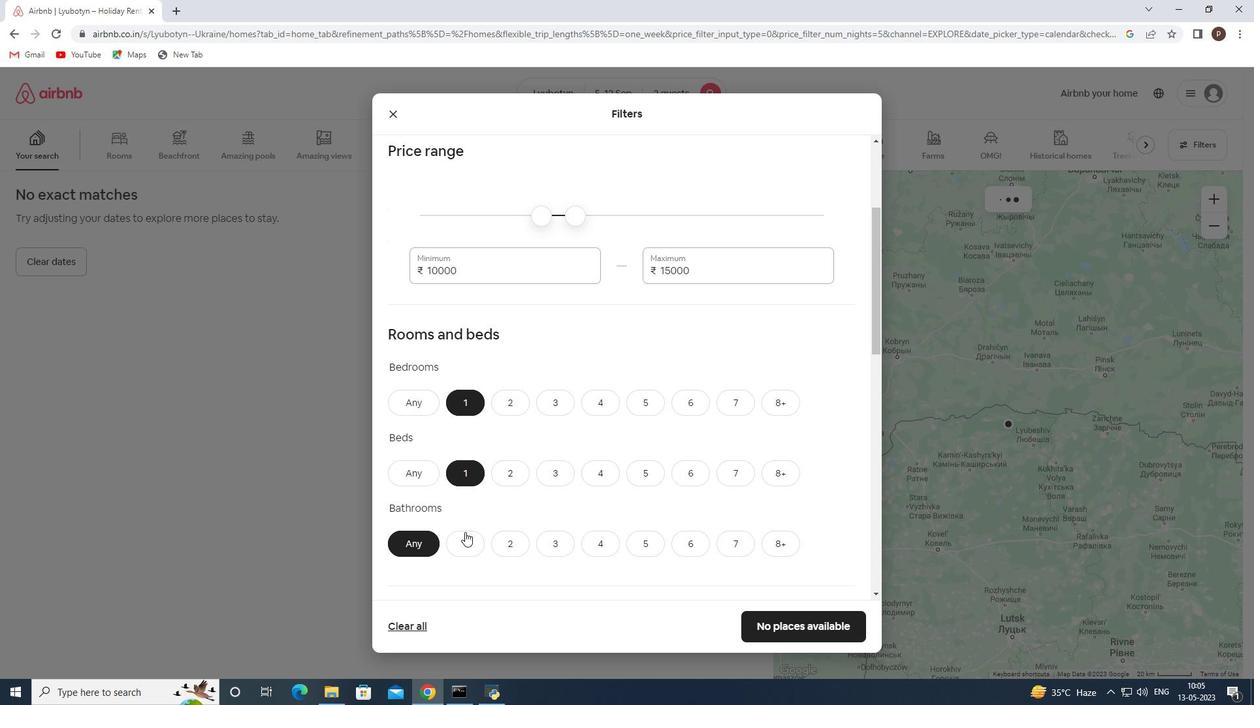 
Action: Mouse pressed left at (463, 536)
Screenshot: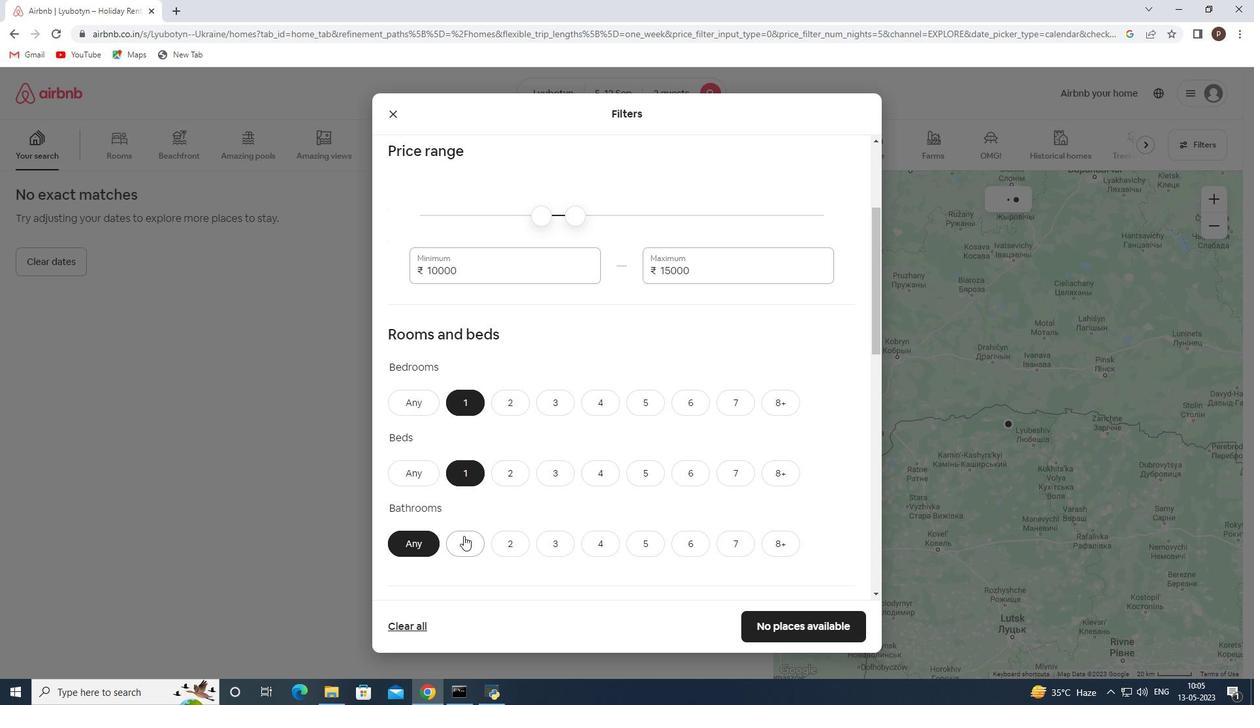
Action: Mouse scrolled (463, 535) with delta (0, 0)
Screenshot: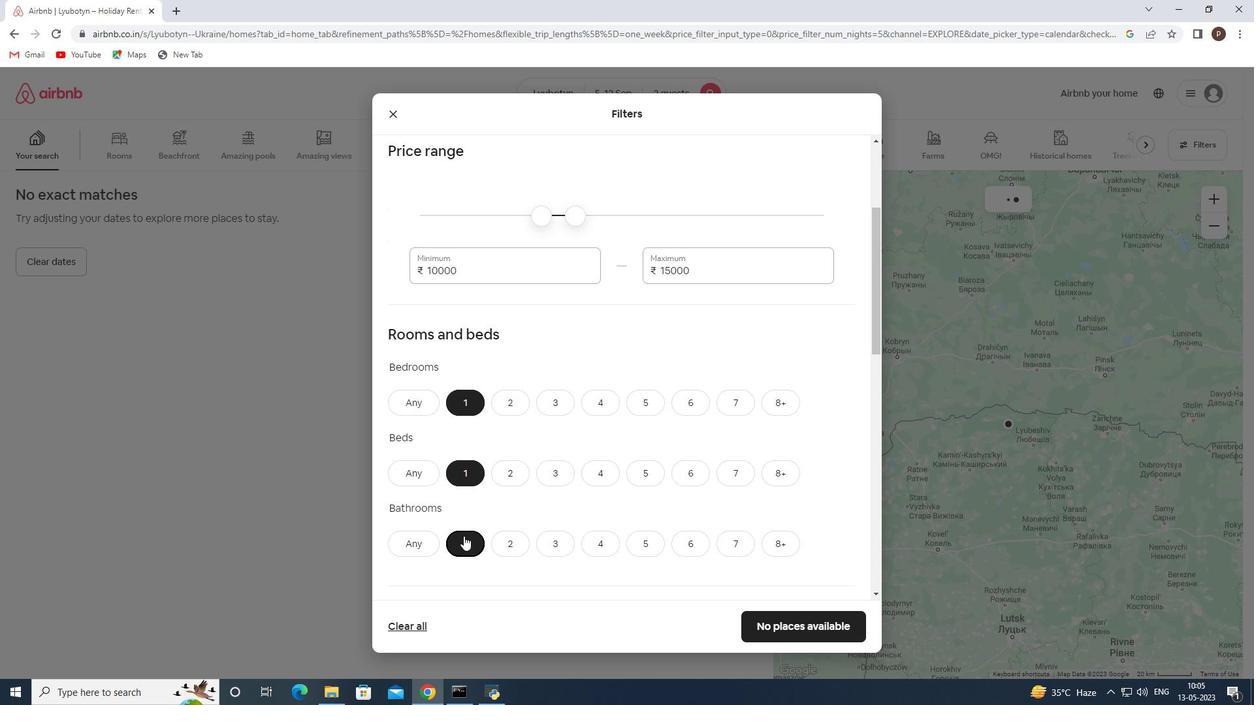 
Action: Mouse scrolled (463, 535) with delta (0, 0)
Screenshot: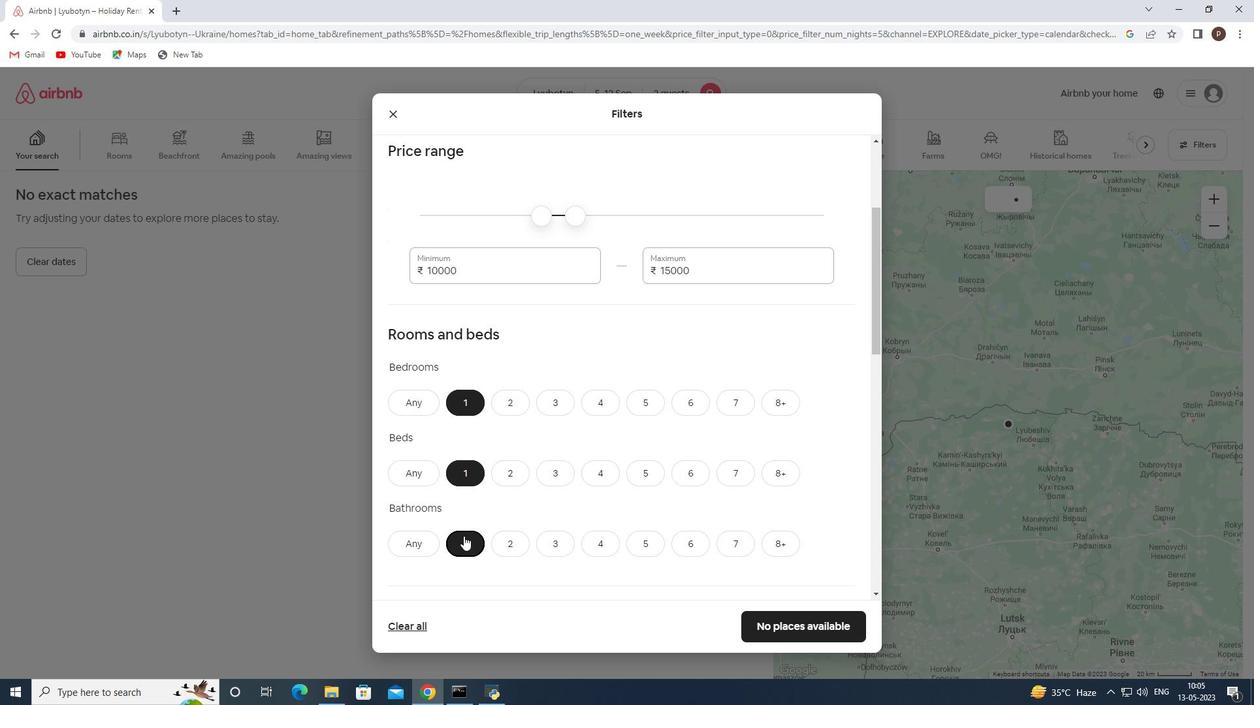 
Action: Mouse moved to (512, 462)
Screenshot: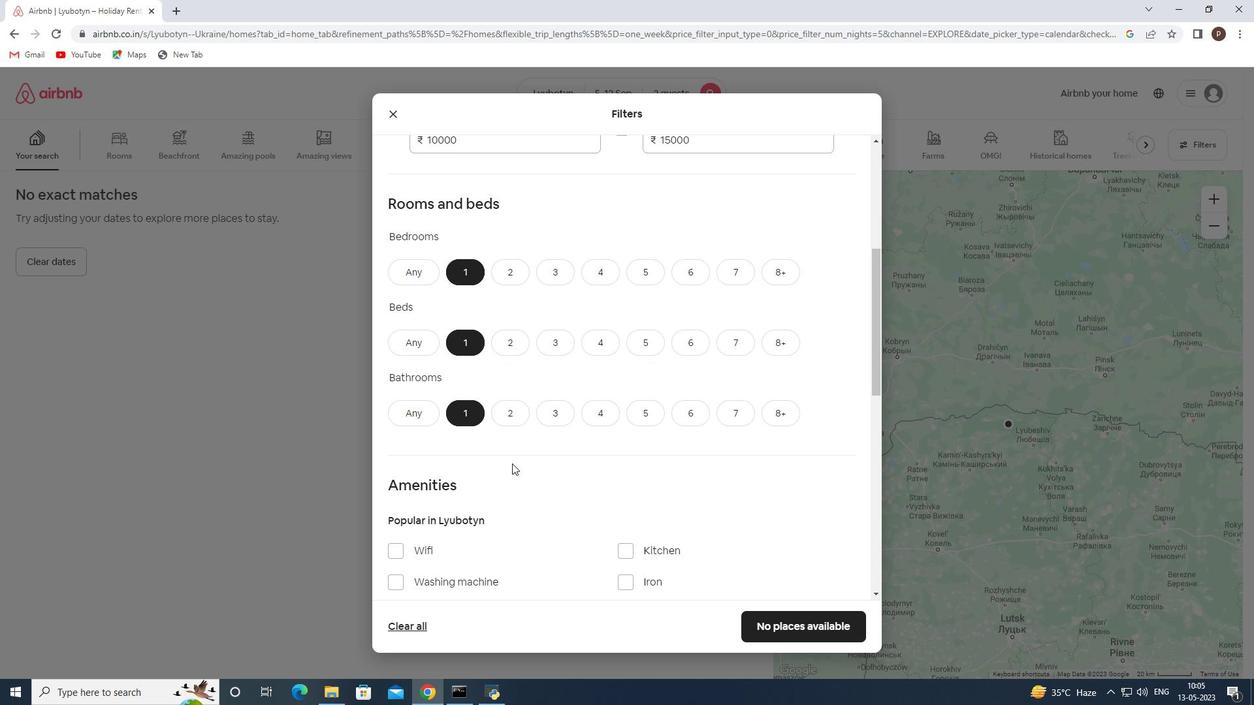 
Action: Mouse scrolled (512, 462) with delta (0, 0)
Screenshot: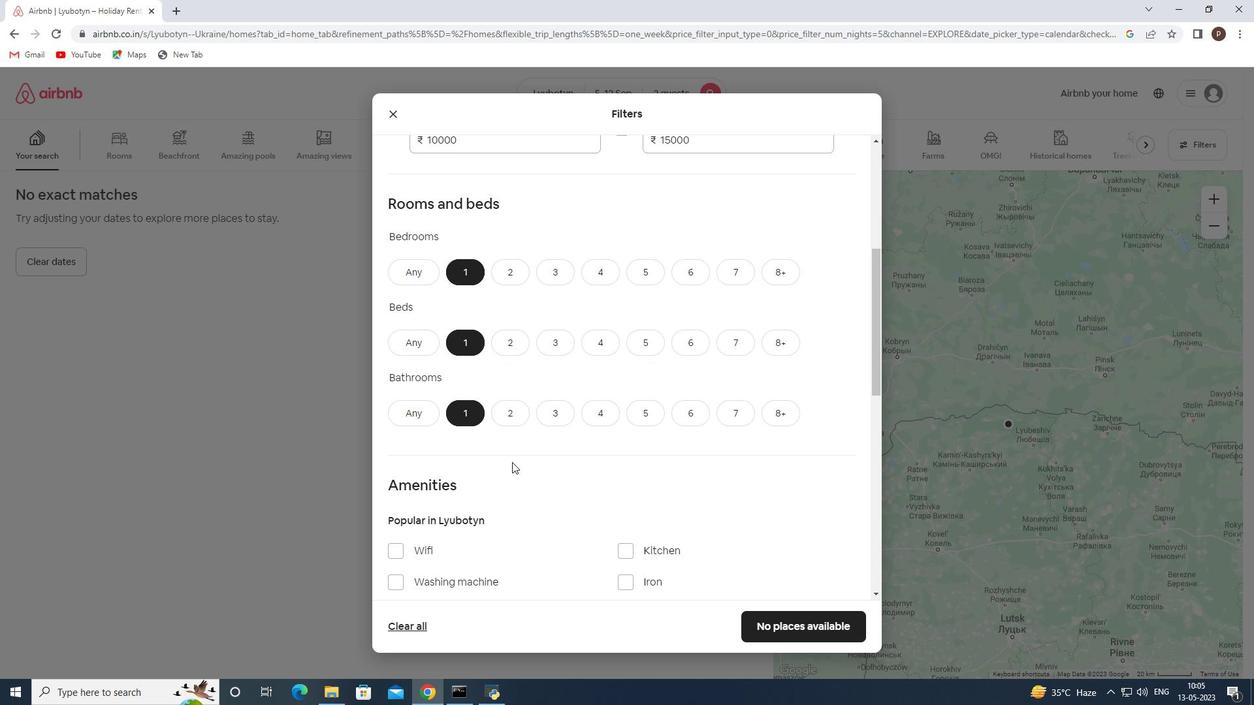 
Action: Mouse moved to (552, 431)
Screenshot: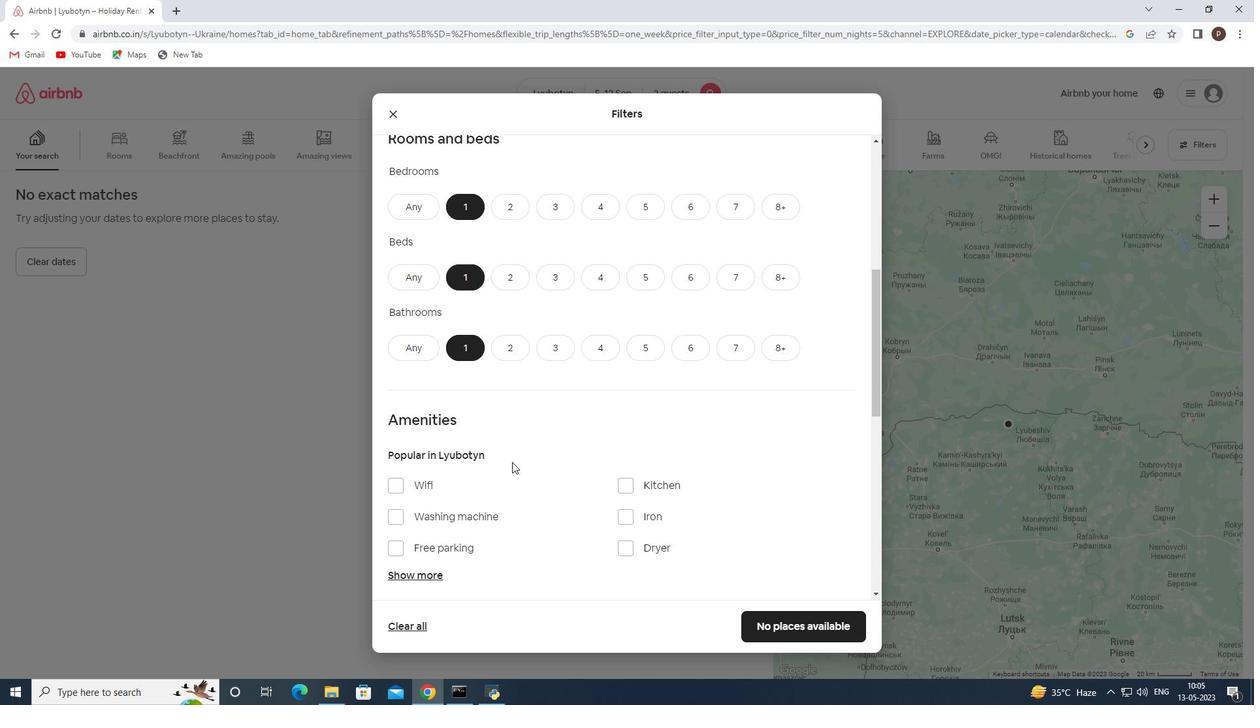 
Action: Mouse scrolled (552, 431) with delta (0, 0)
Screenshot: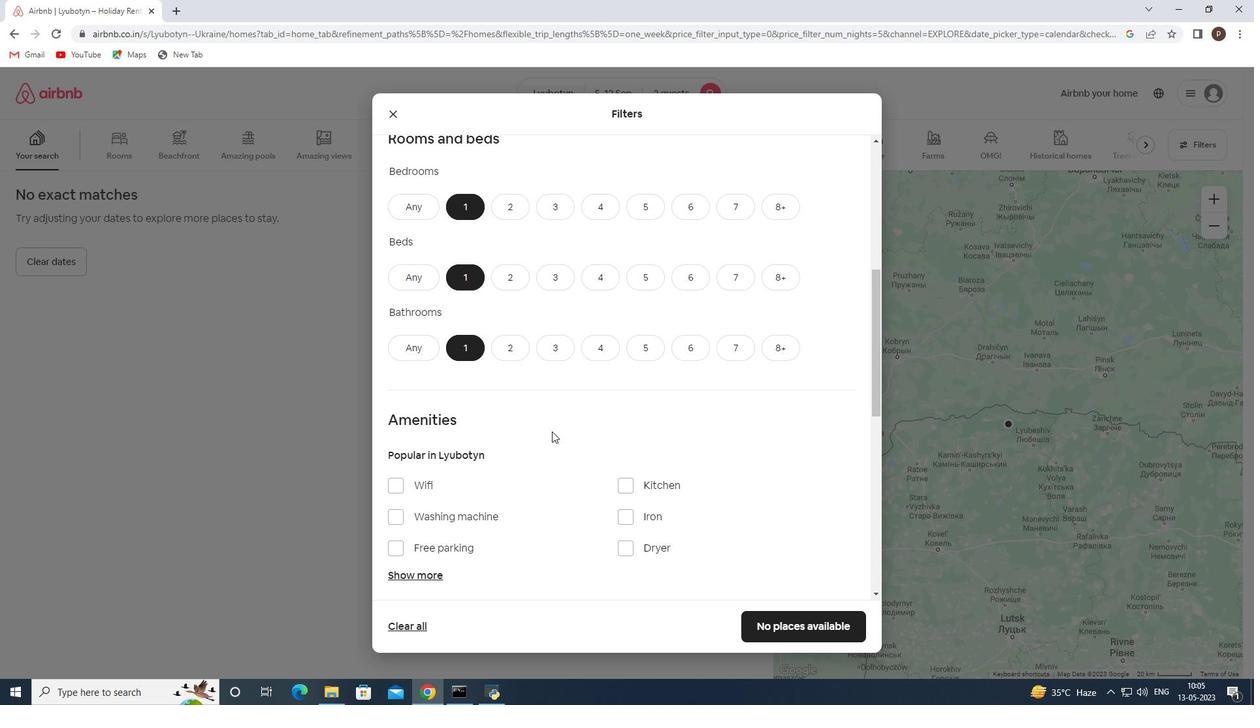 
Action: Mouse scrolled (552, 431) with delta (0, 0)
Screenshot: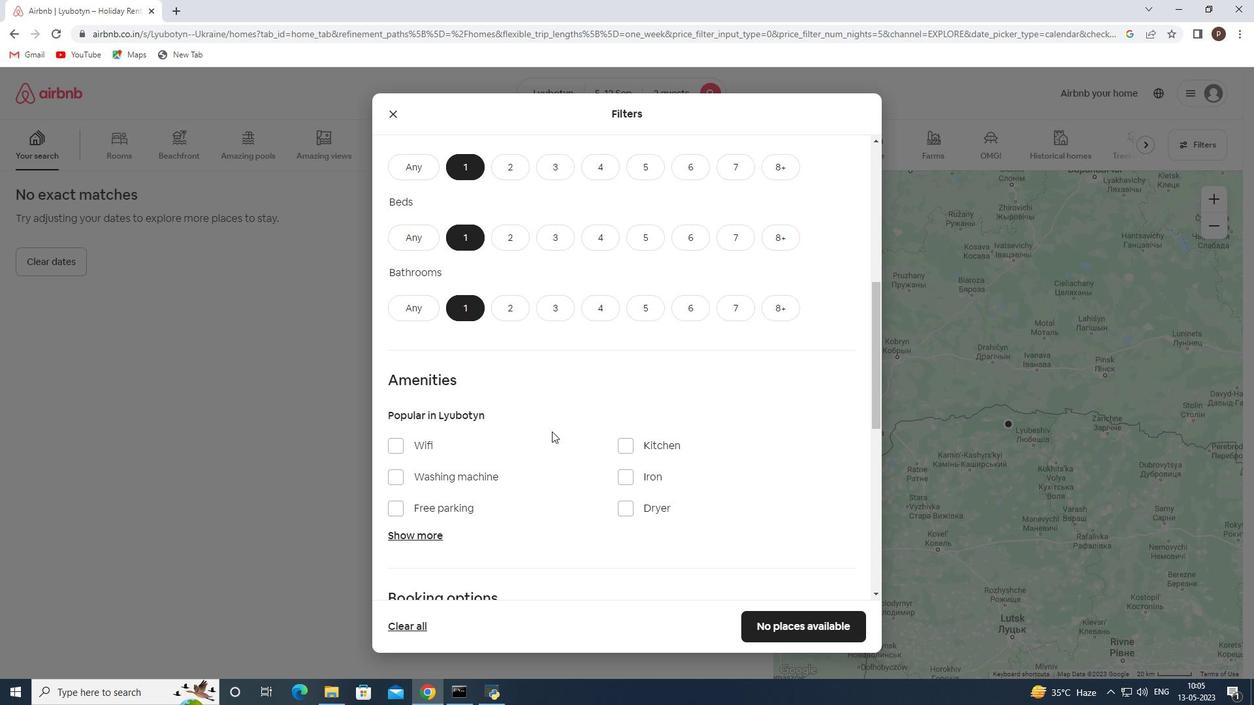 
Action: Mouse scrolled (552, 431) with delta (0, 0)
Screenshot: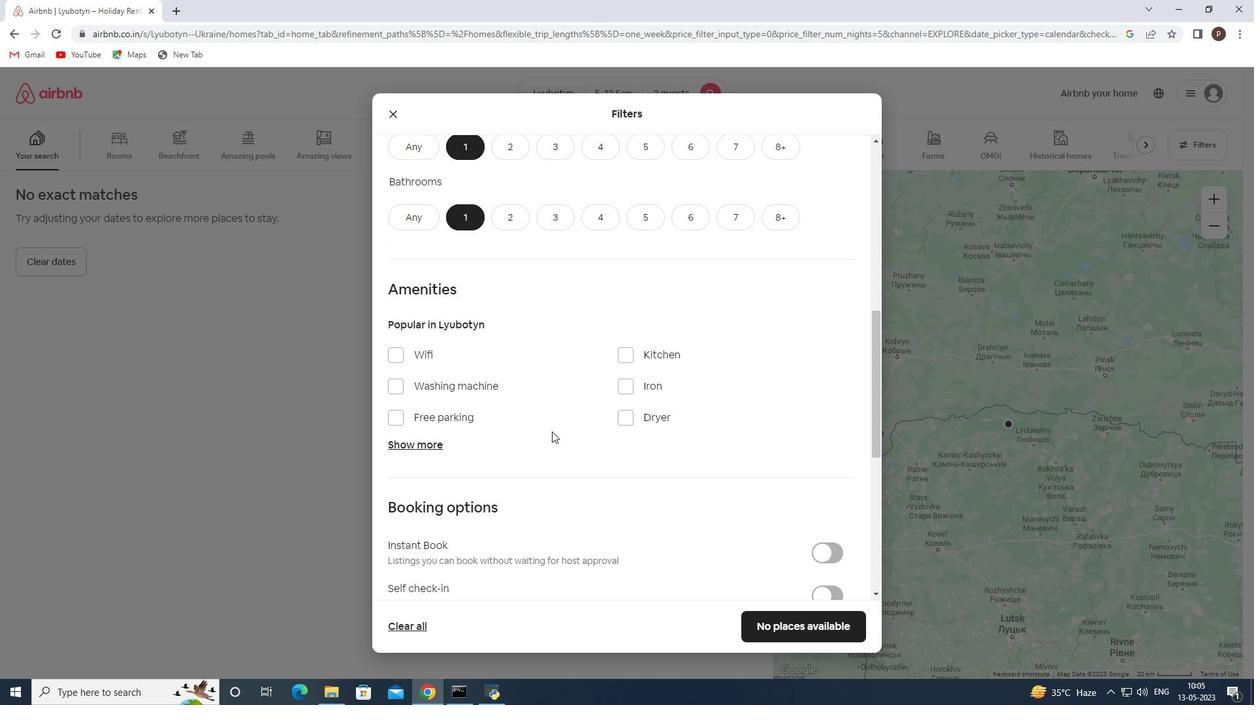 
Action: Mouse scrolled (552, 431) with delta (0, 0)
Screenshot: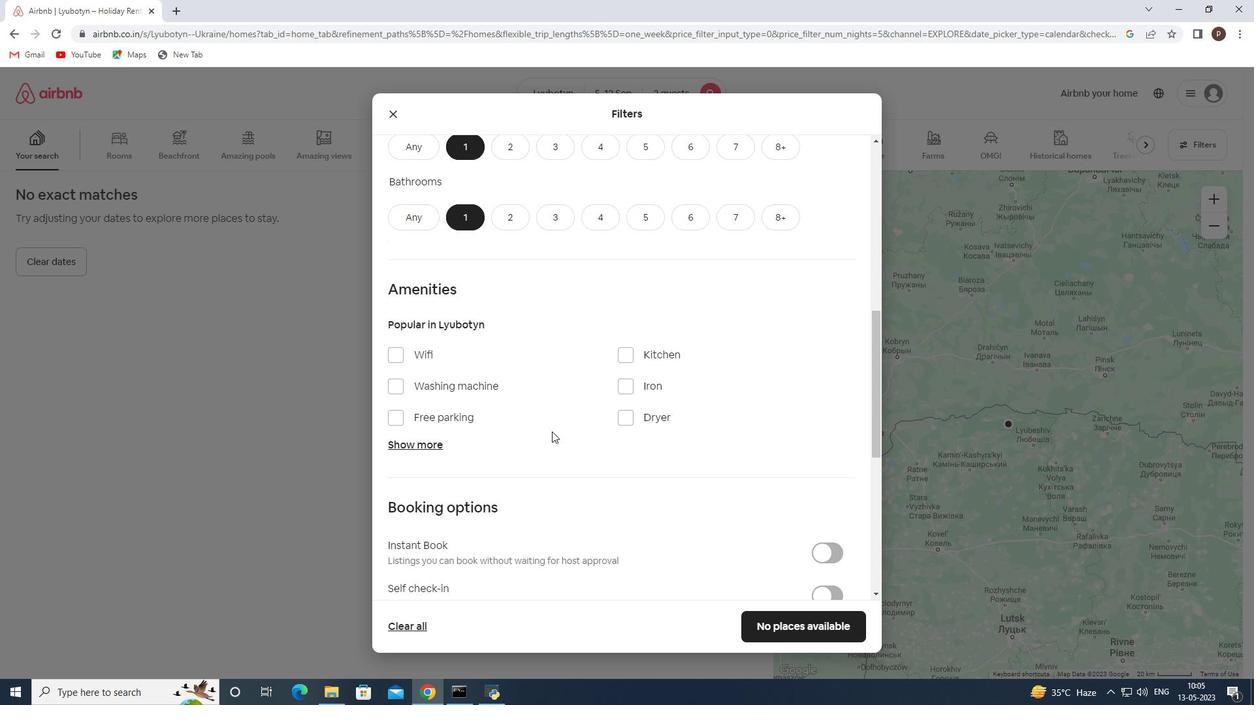 
Action: Mouse moved to (647, 416)
Screenshot: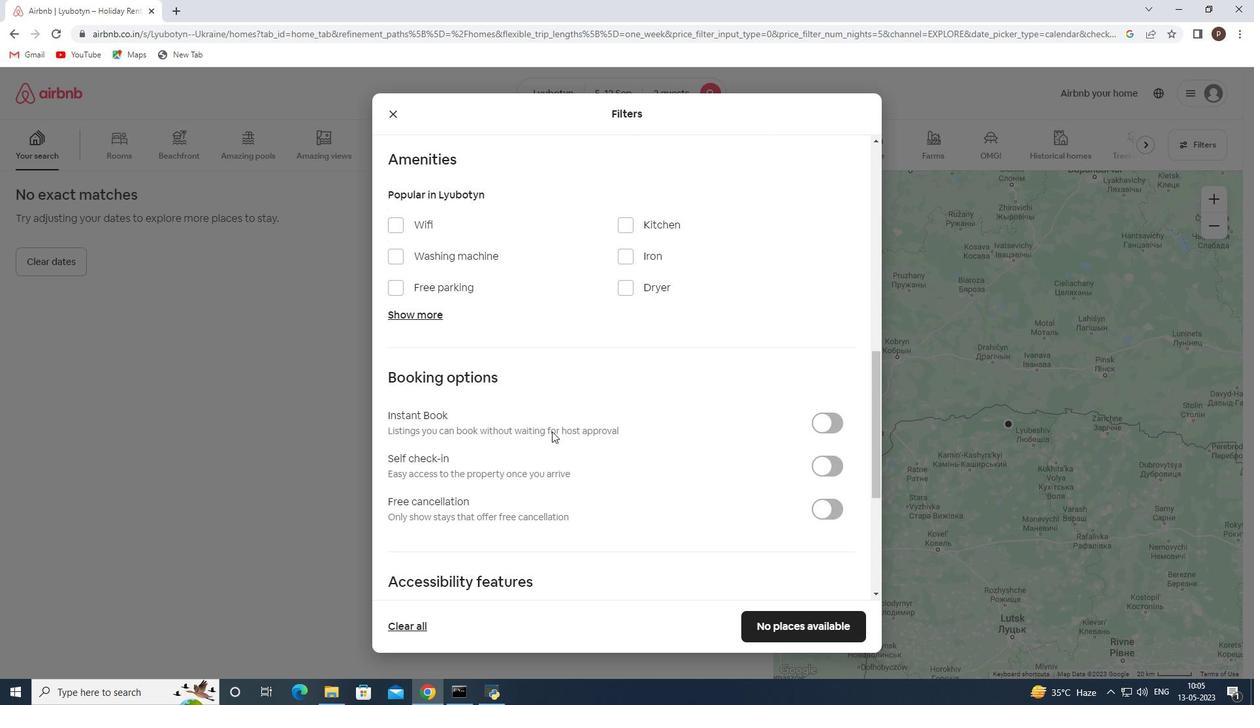 
Action: Mouse scrolled (647, 416) with delta (0, 0)
Screenshot: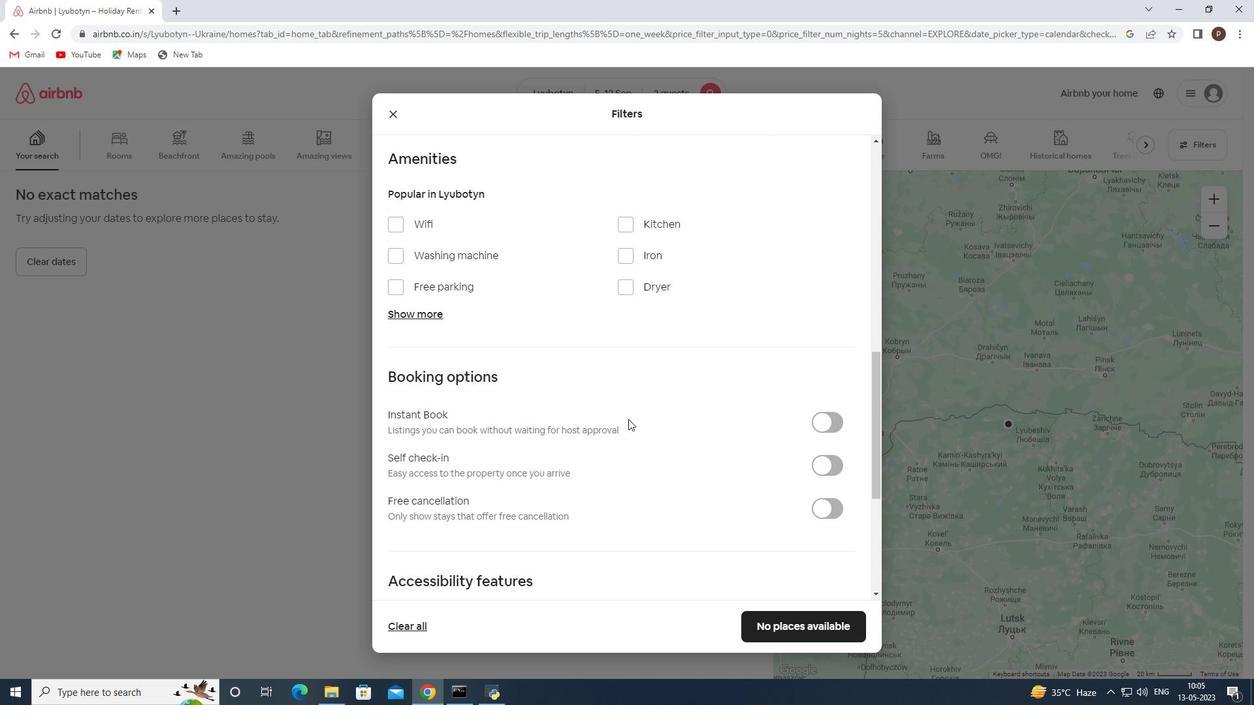 
Action: Mouse scrolled (647, 416) with delta (0, 0)
Screenshot: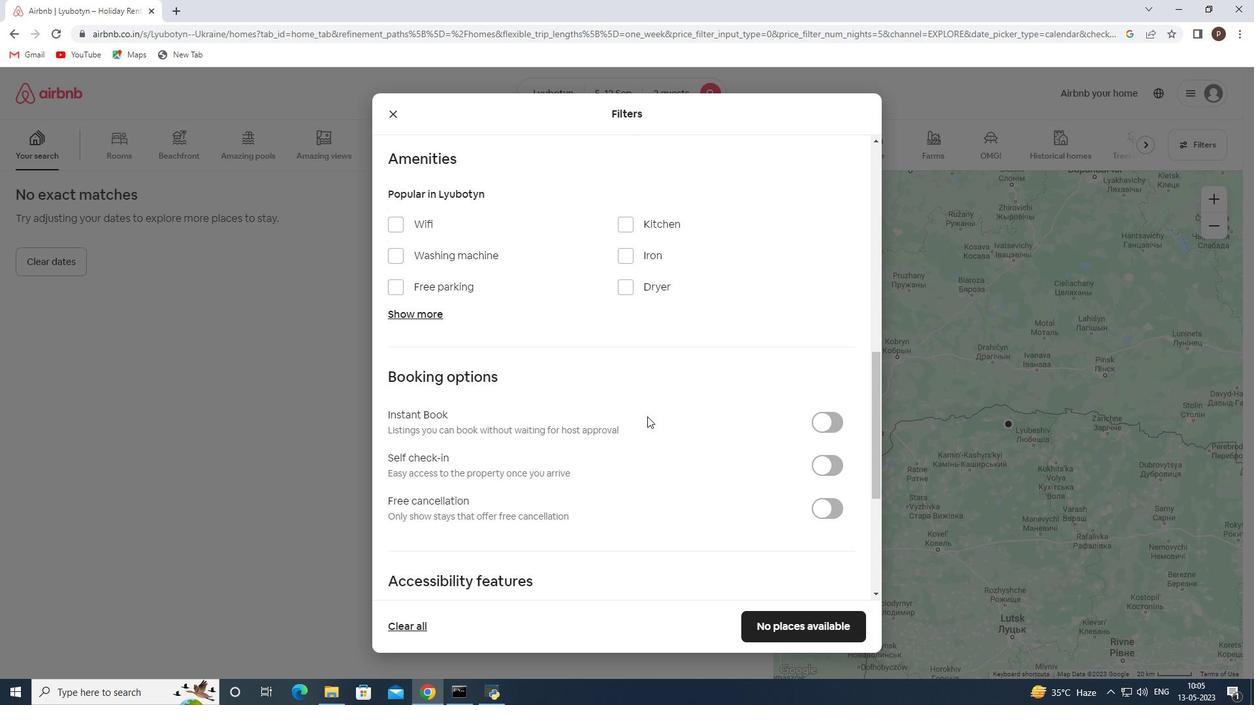 
Action: Mouse moved to (824, 340)
Screenshot: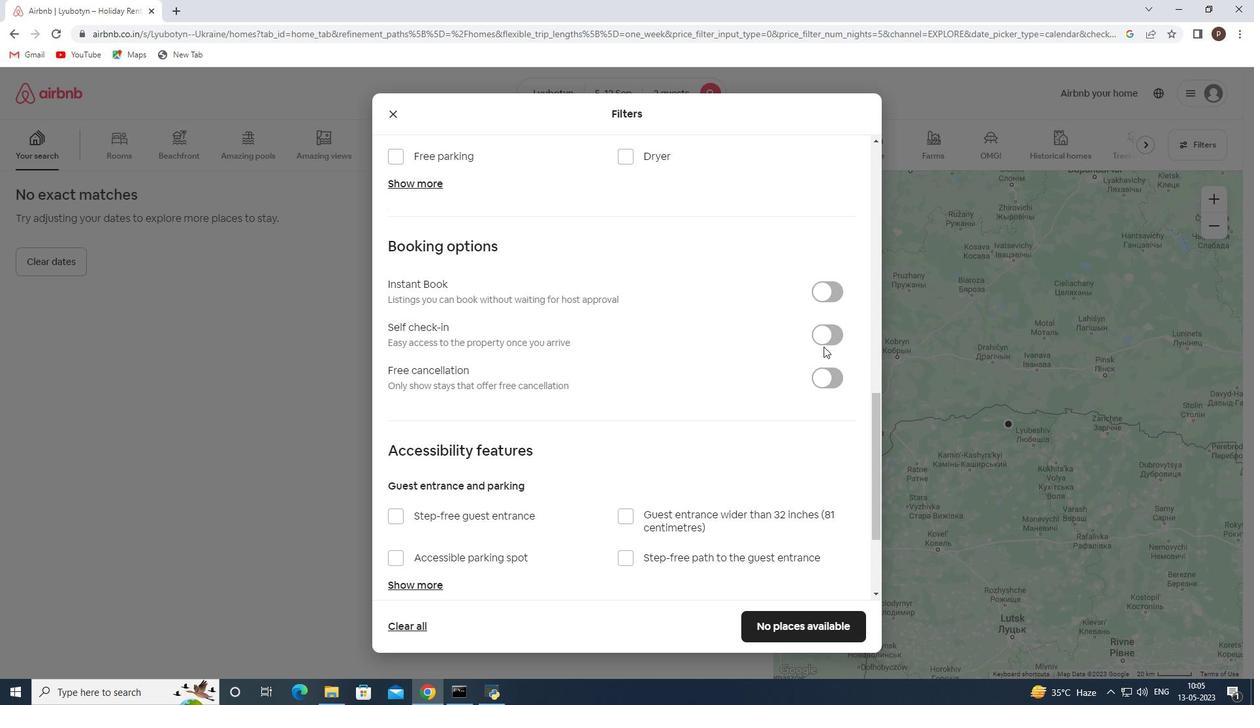 
Action: Mouse pressed left at (824, 340)
Screenshot: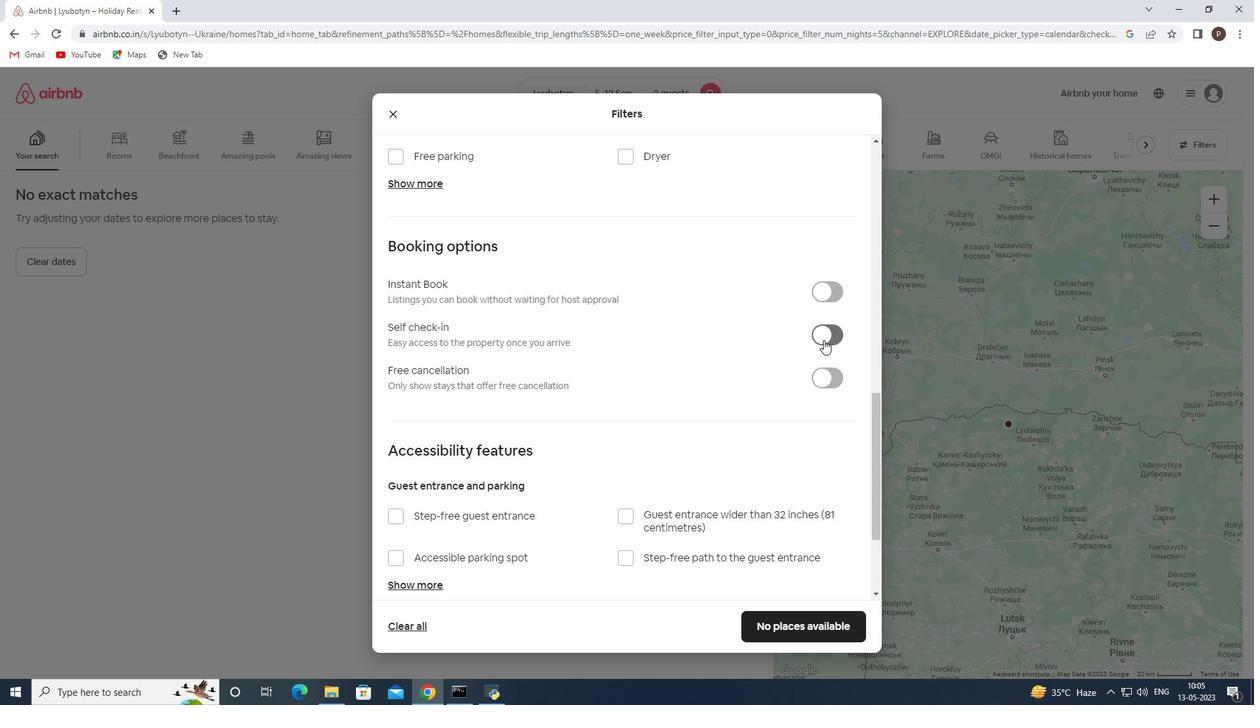 
Action: Mouse moved to (729, 403)
Screenshot: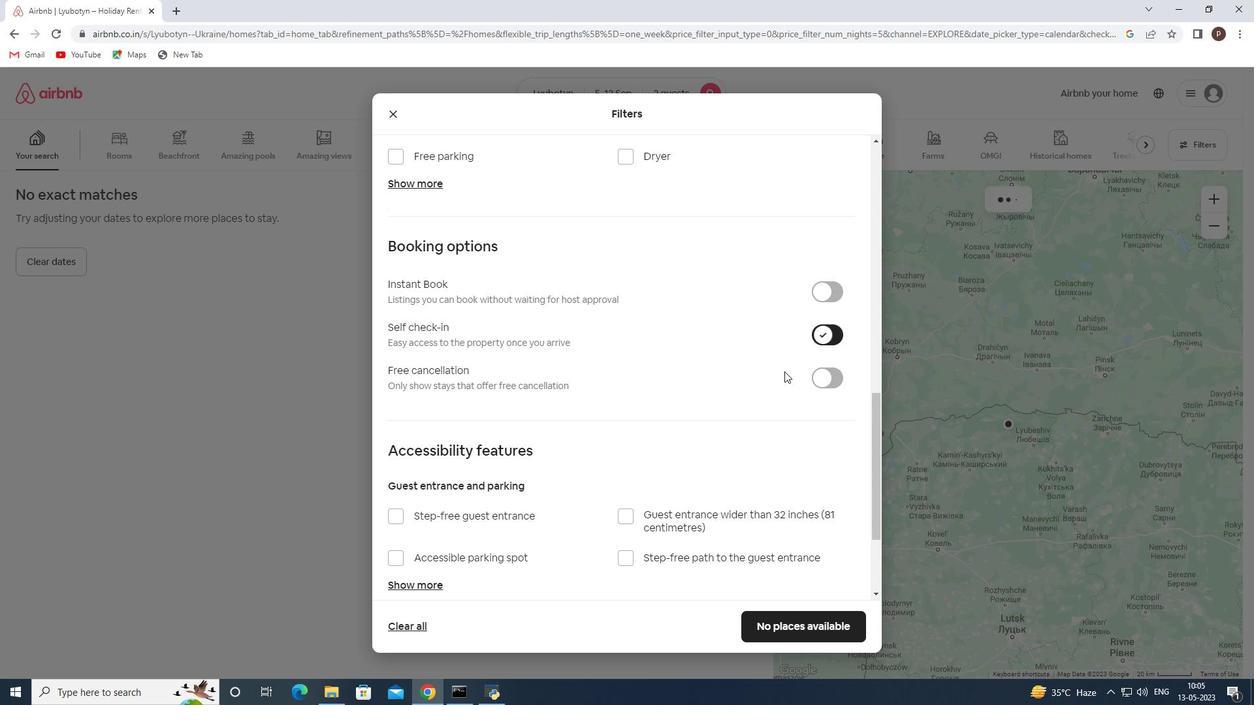 
Action: Mouse scrolled (729, 403) with delta (0, 0)
Screenshot: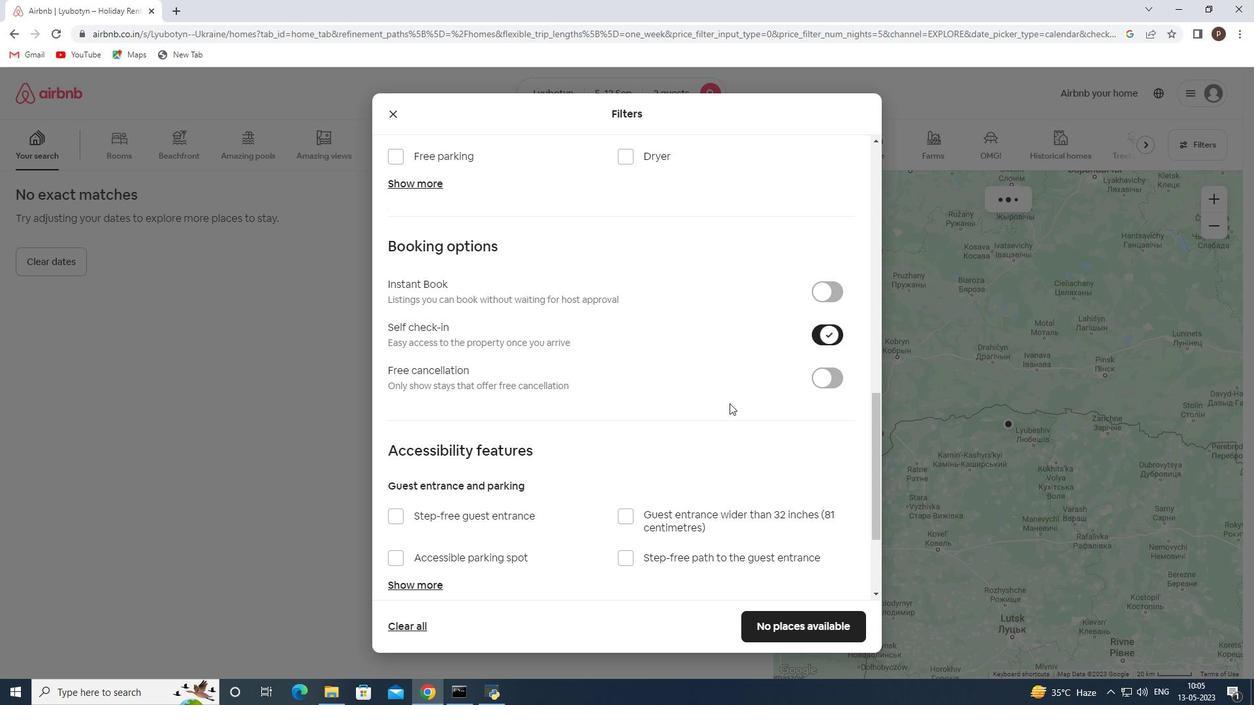 
Action: Mouse scrolled (729, 403) with delta (0, 0)
Screenshot: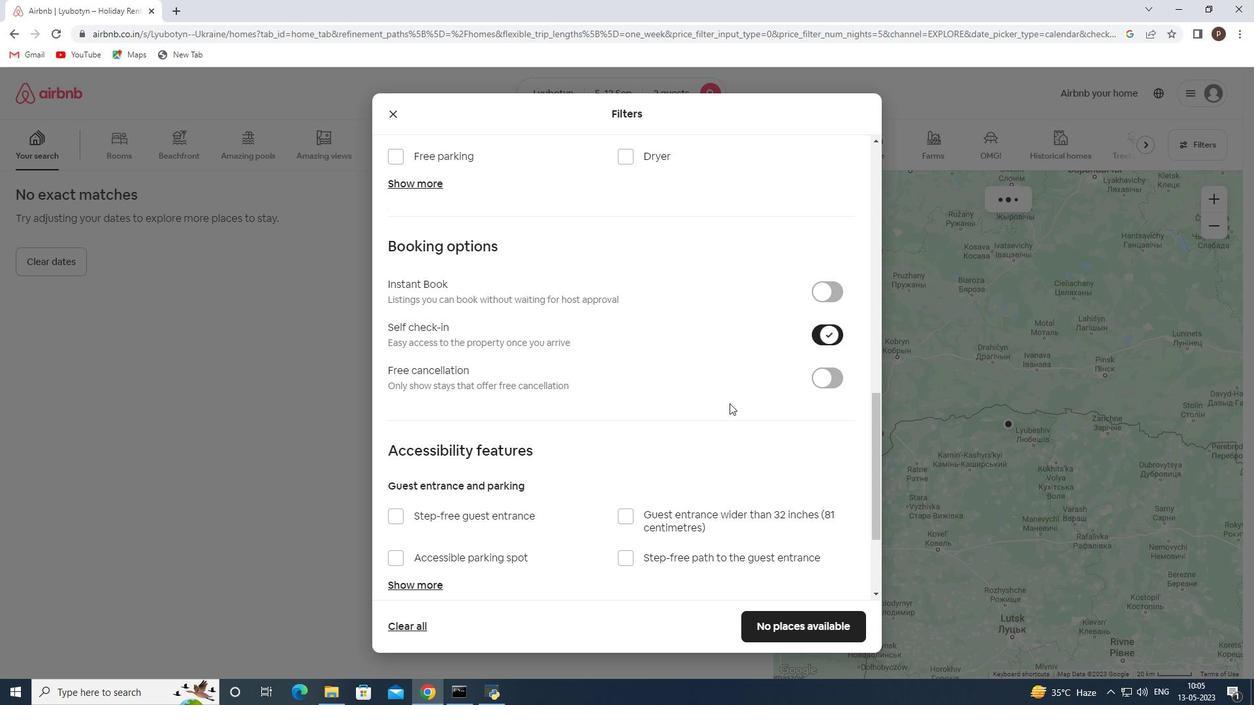 
Action: Mouse scrolled (729, 403) with delta (0, 0)
Screenshot: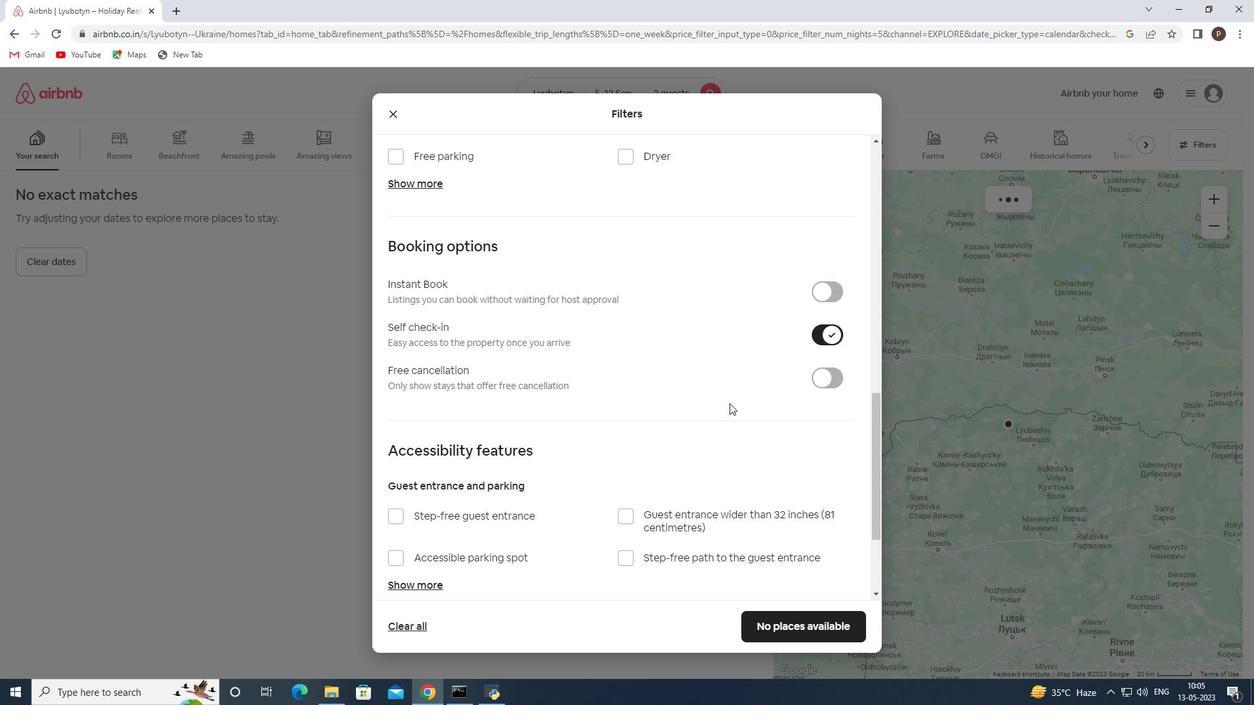 
Action: Mouse scrolled (729, 403) with delta (0, 0)
Screenshot: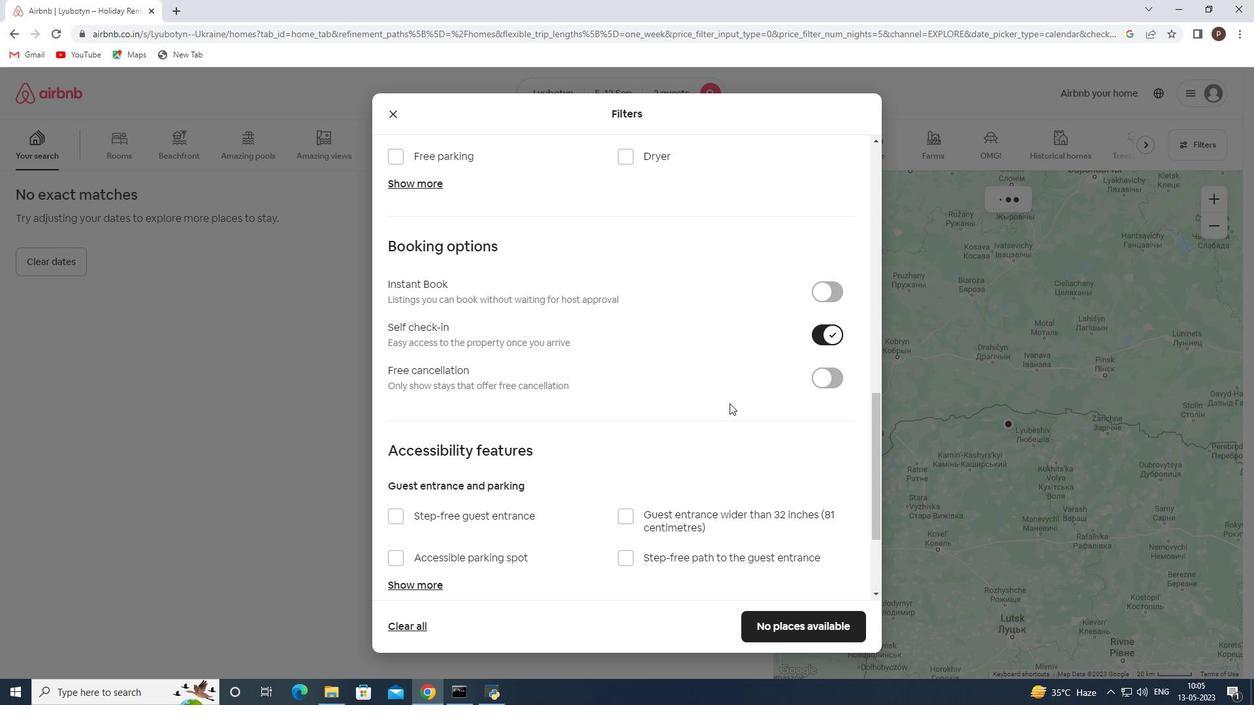 
Action: Mouse scrolled (729, 403) with delta (0, 0)
Screenshot: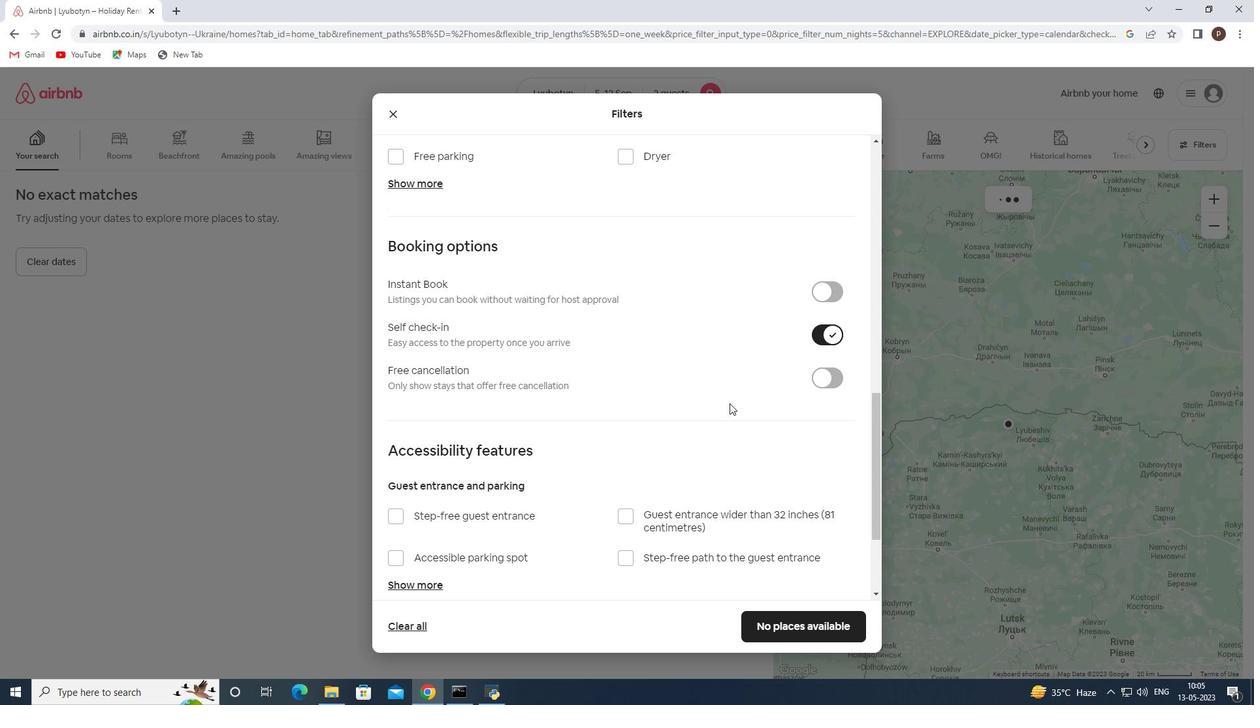 
Action: Mouse moved to (676, 399)
Screenshot: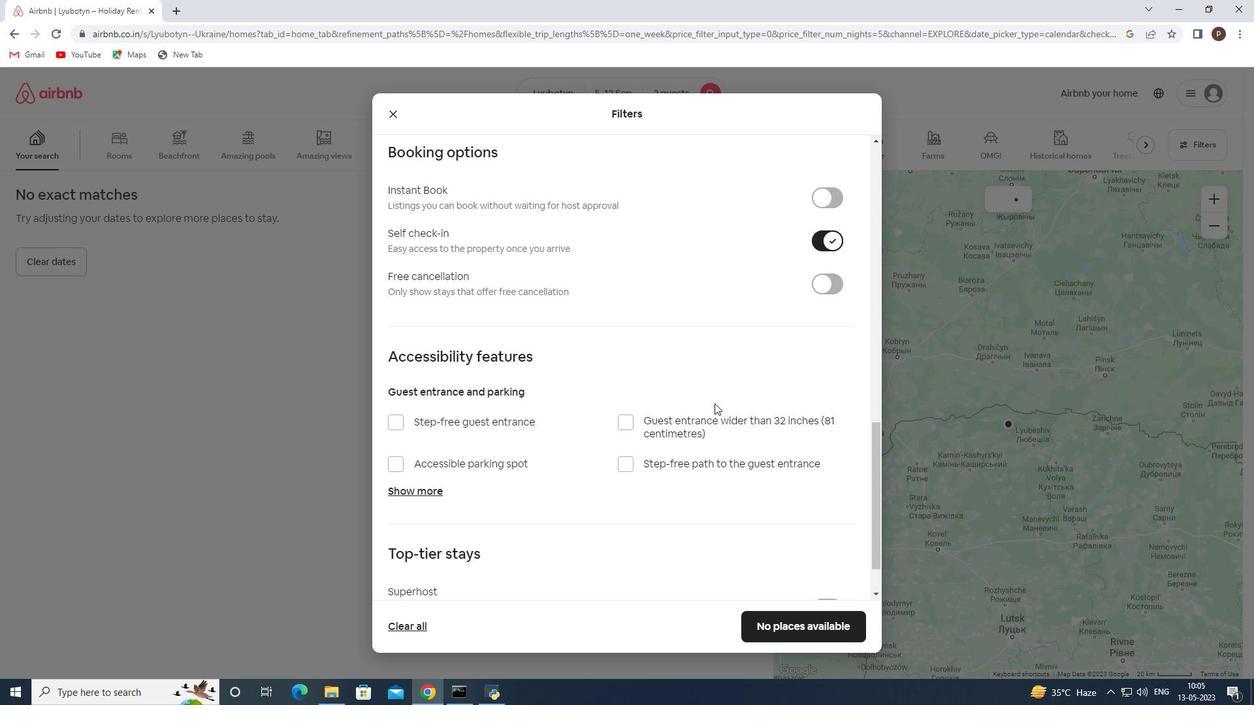 
Action: Mouse scrolled (676, 398) with delta (0, 0)
Screenshot: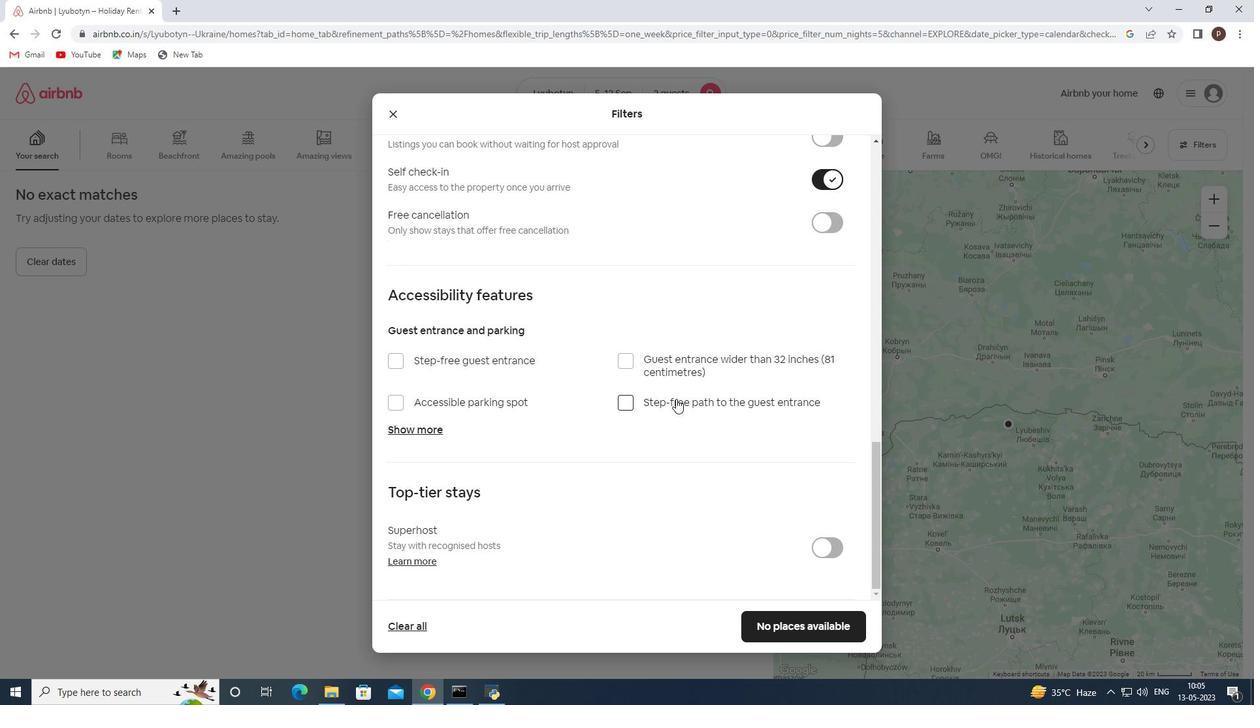 
Action: Mouse scrolled (676, 398) with delta (0, 0)
Screenshot: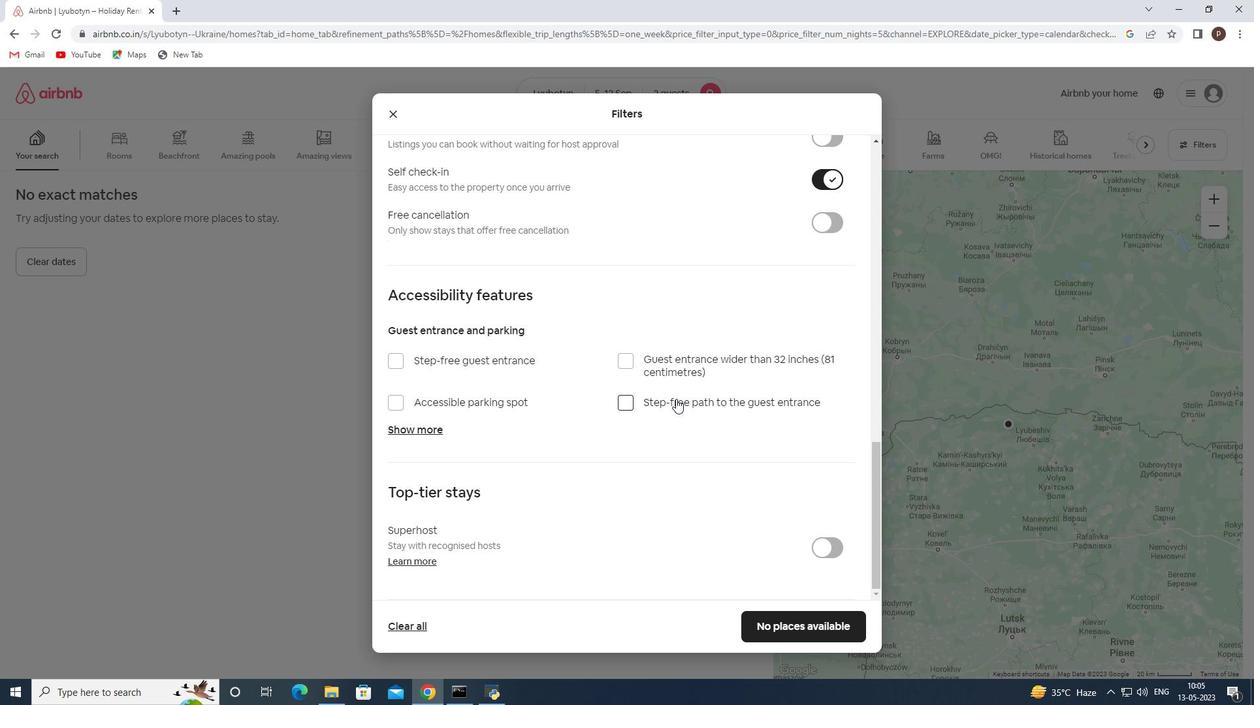 
Action: Mouse scrolled (676, 398) with delta (0, 0)
Screenshot: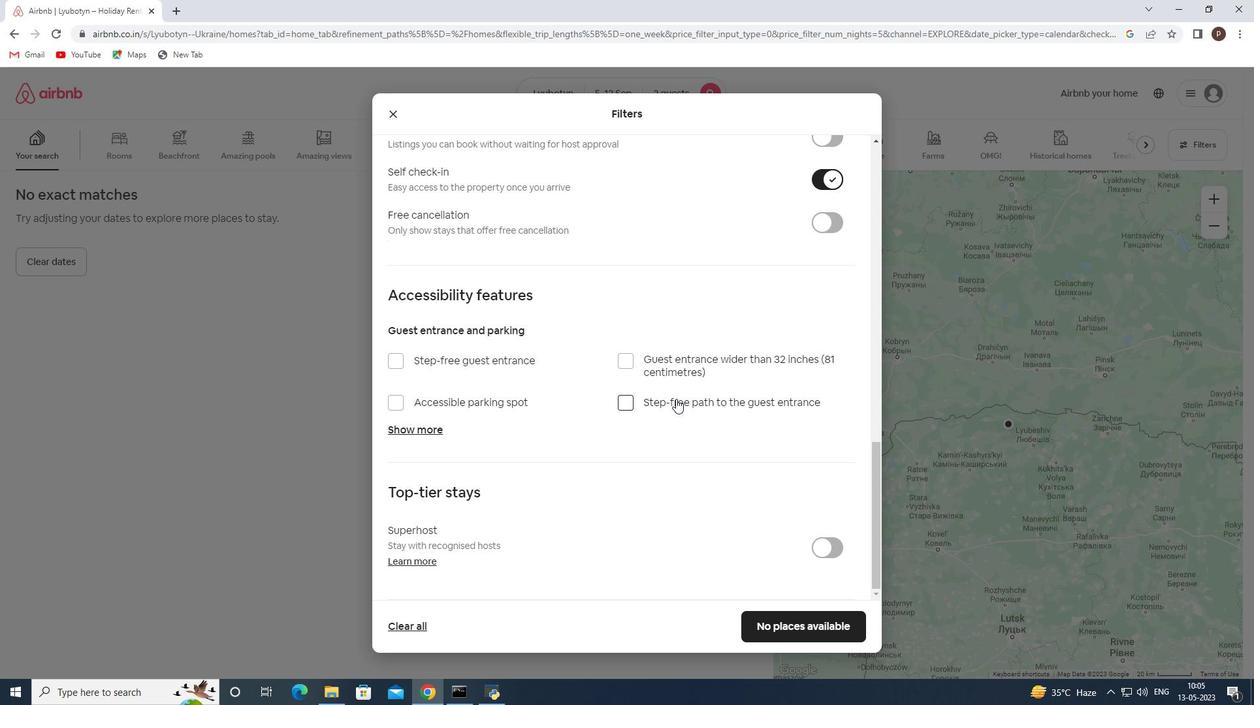 
Action: Mouse scrolled (676, 398) with delta (0, 0)
Screenshot: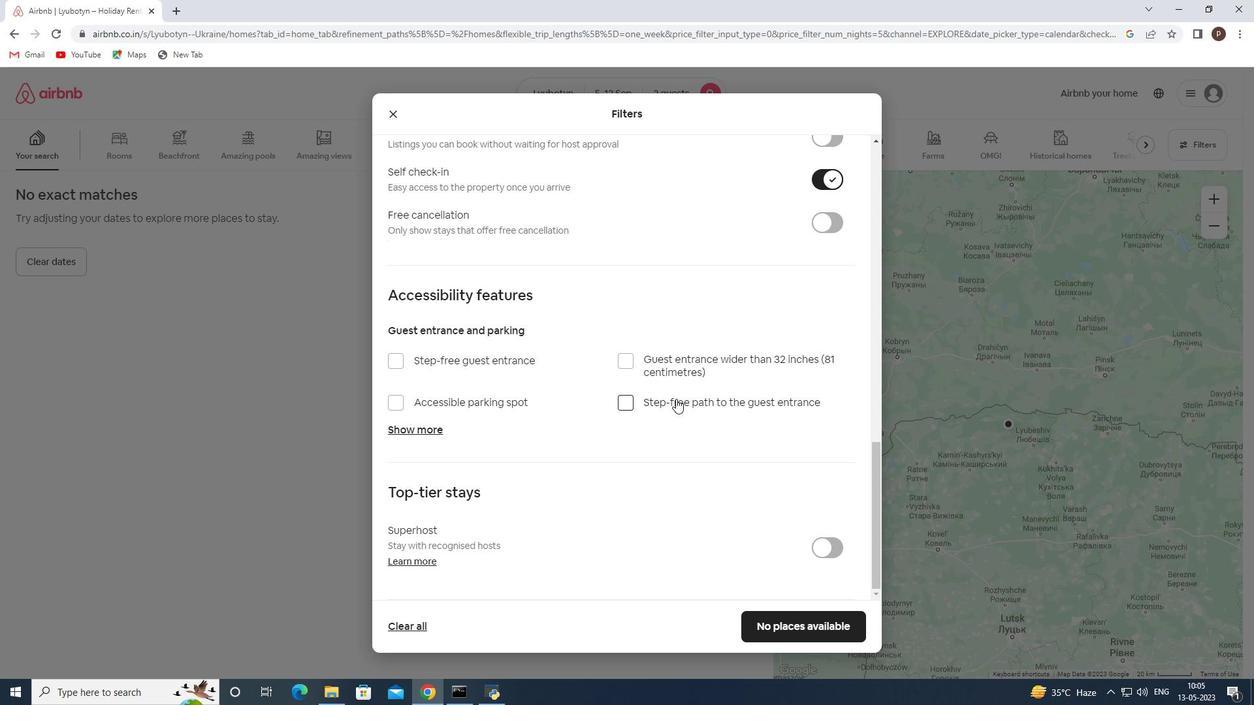 
Action: Mouse scrolled (676, 398) with delta (0, 0)
Screenshot: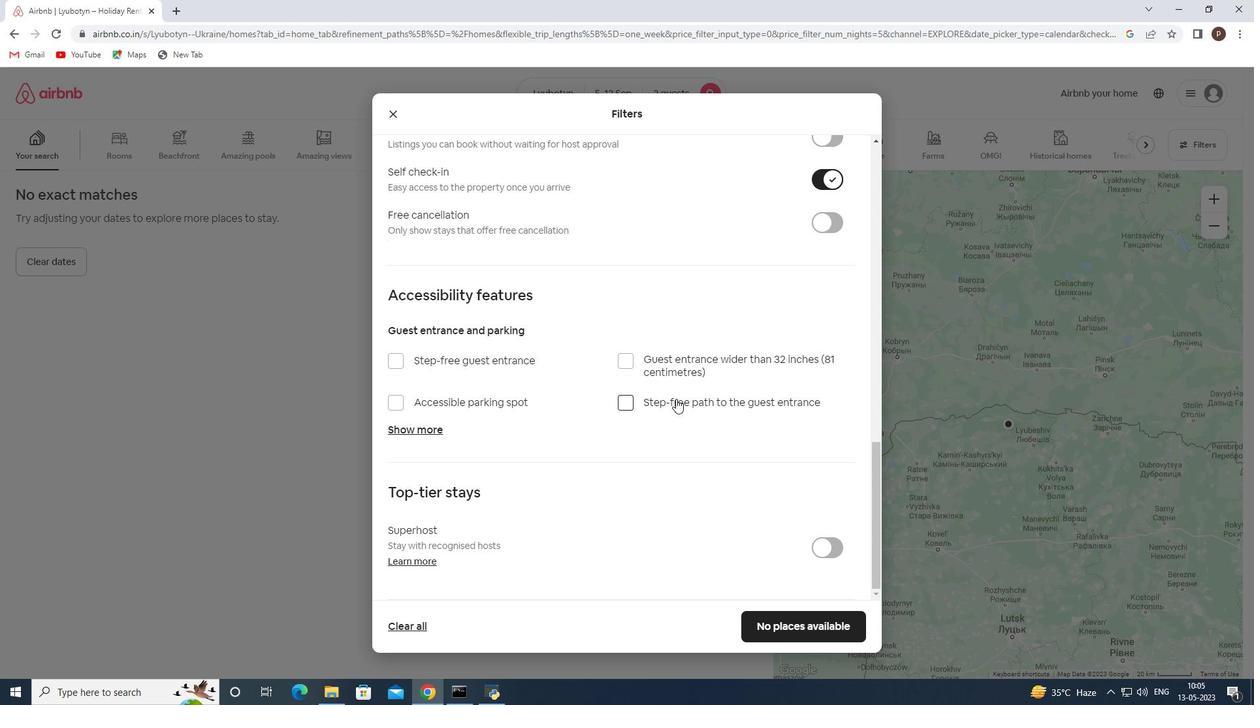 
Action: Mouse moved to (798, 617)
Screenshot: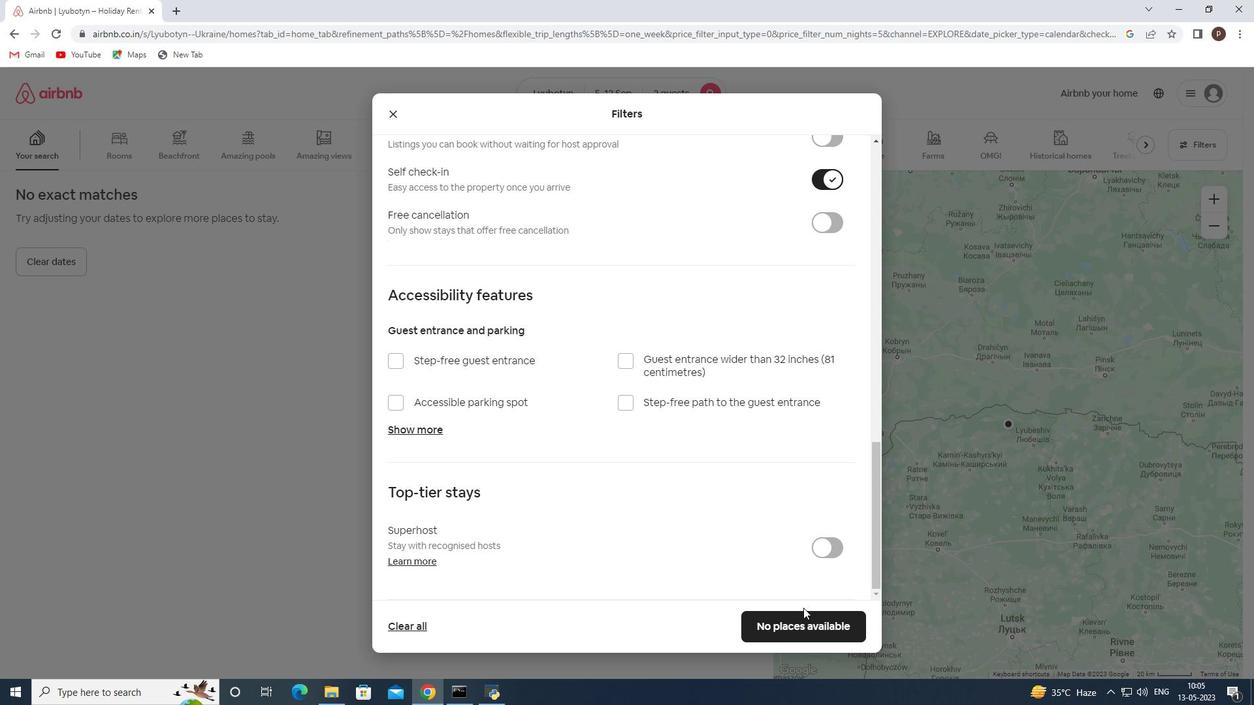 
Action: Mouse pressed left at (798, 617)
Screenshot: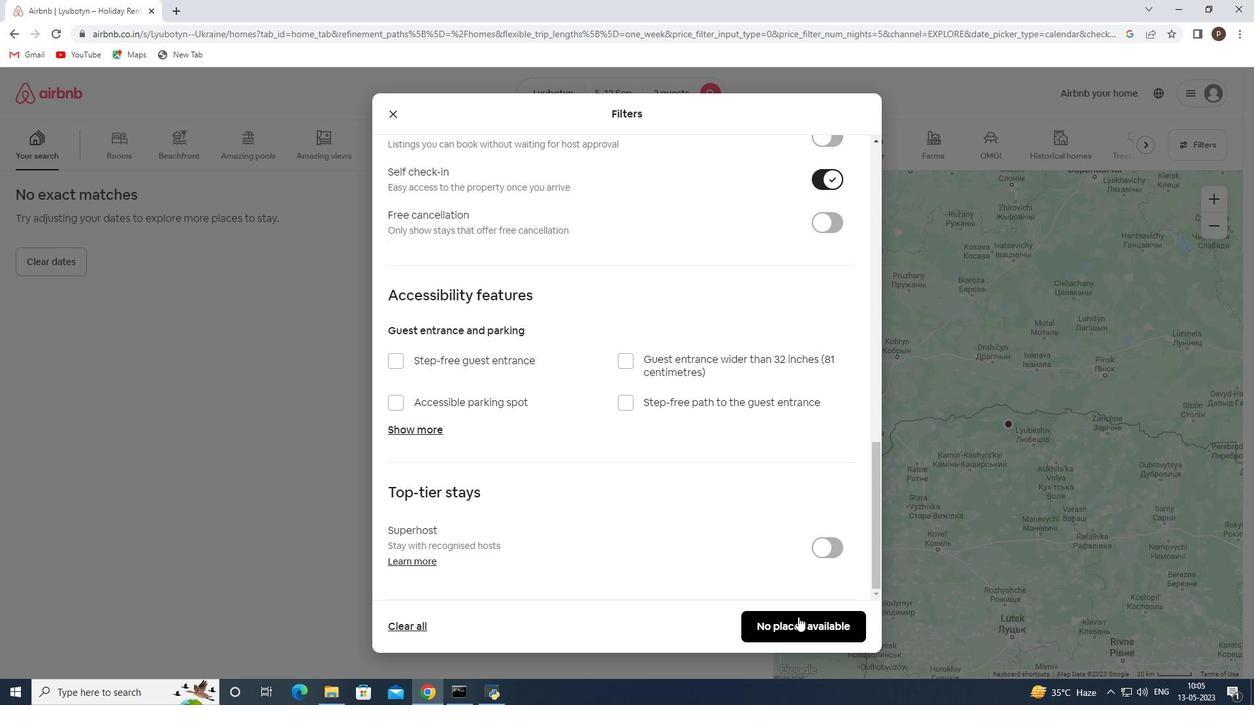 
